Task: Find a house in Fremont, United States, for 3 guests from 12 Aug to 15 Aug, with a price range of ₹12,000 to ₹16,000, 2 bedrooms, 3 beds, 1 bathroom, and self check-in option.
Action: Mouse moved to (363, 154)
Screenshot: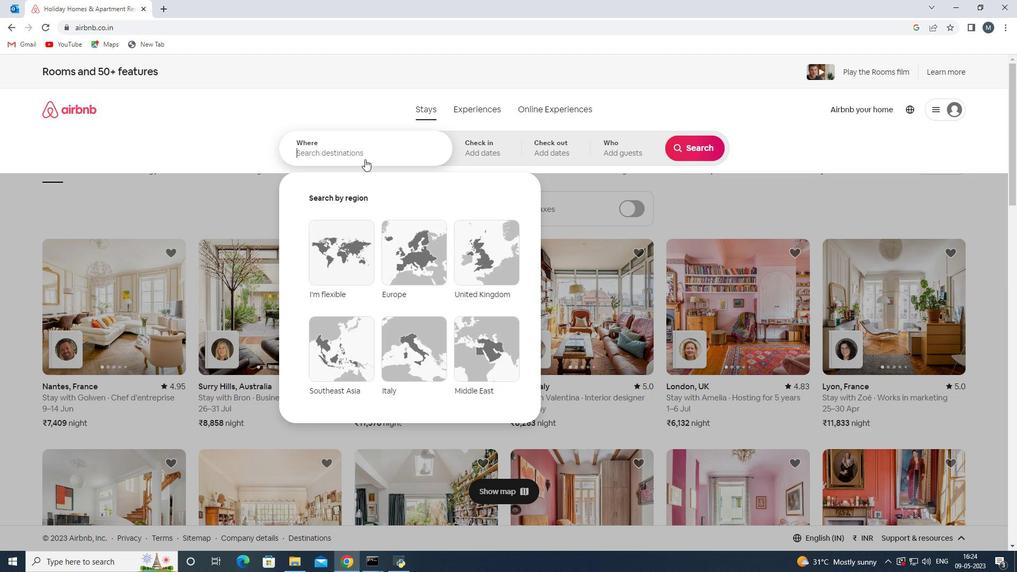 
Action: Mouse pressed left at (363, 154)
Screenshot: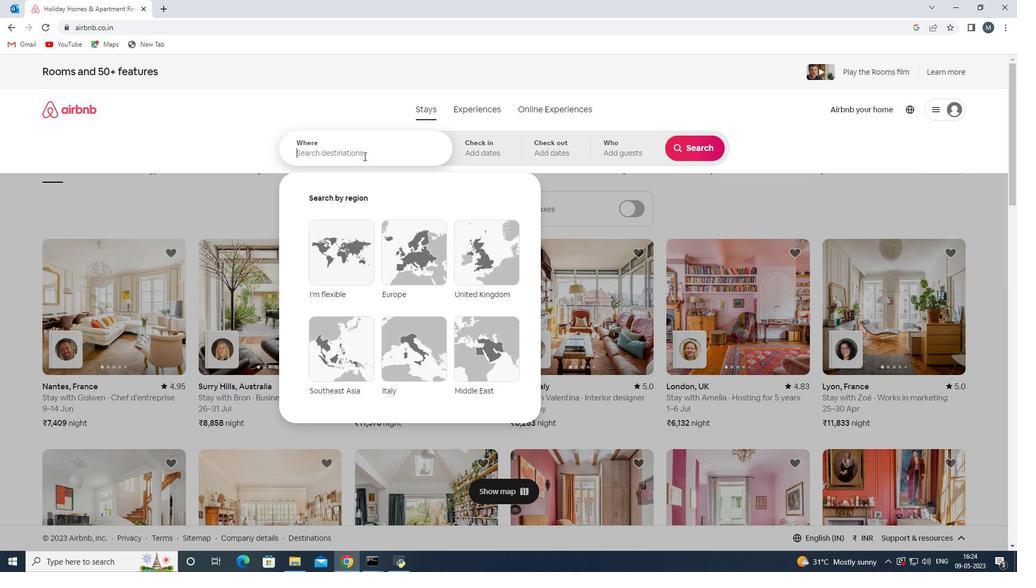 
Action: Key pressed <Key.shift><Key.shift><Key.shift>Fremnt,<Key.space><Key.shift>United<Key.space><Key.shift><Key.shift><Key.shift><Key.shift><Key.shift><Key.shift><Key.shift>States<Key.enter>
Screenshot: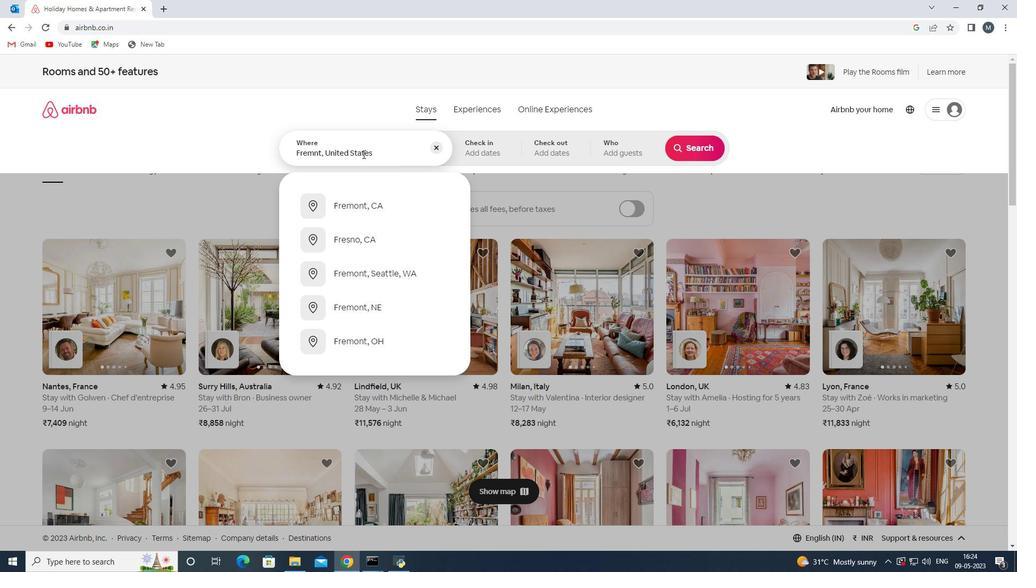 
Action: Mouse moved to (687, 231)
Screenshot: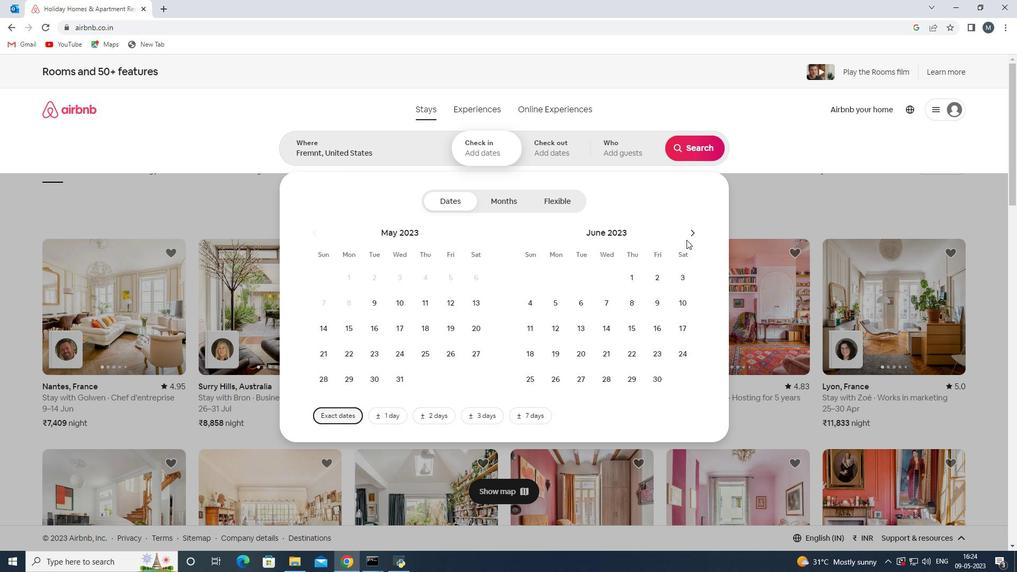 
Action: Mouse pressed left at (687, 231)
Screenshot: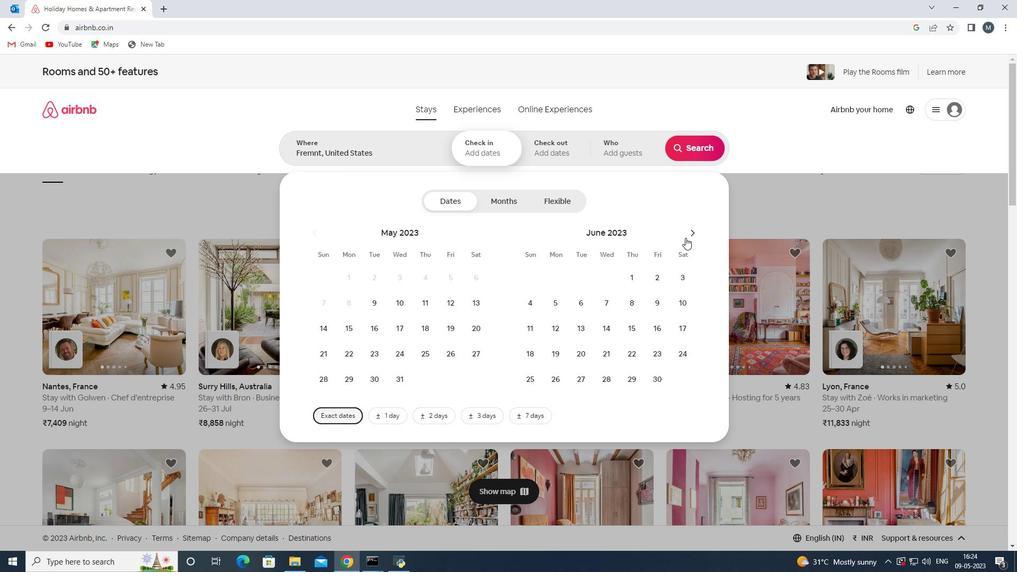 
Action: Mouse moved to (695, 233)
Screenshot: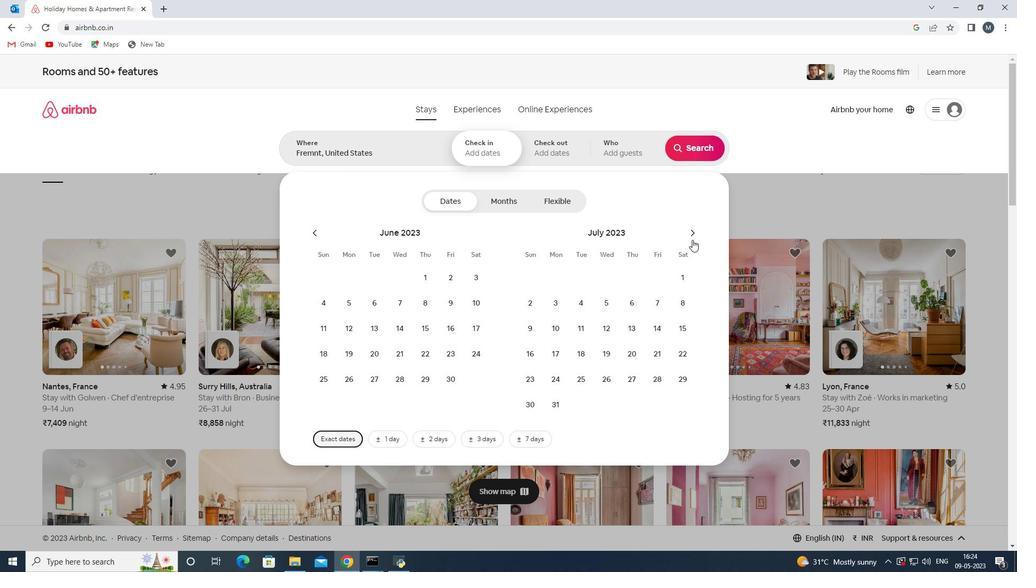 
Action: Mouse pressed left at (695, 233)
Screenshot: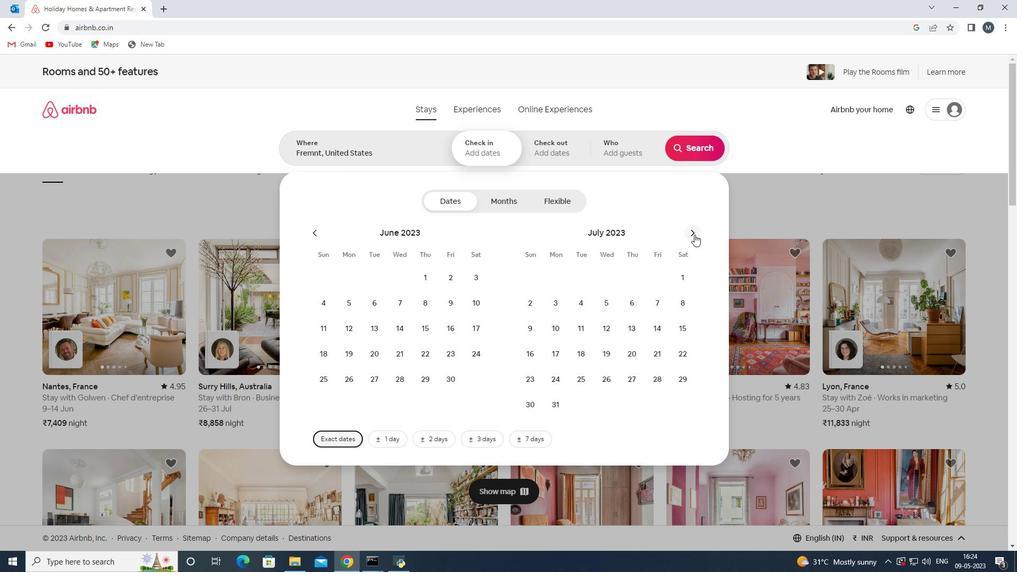 
Action: Mouse moved to (678, 302)
Screenshot: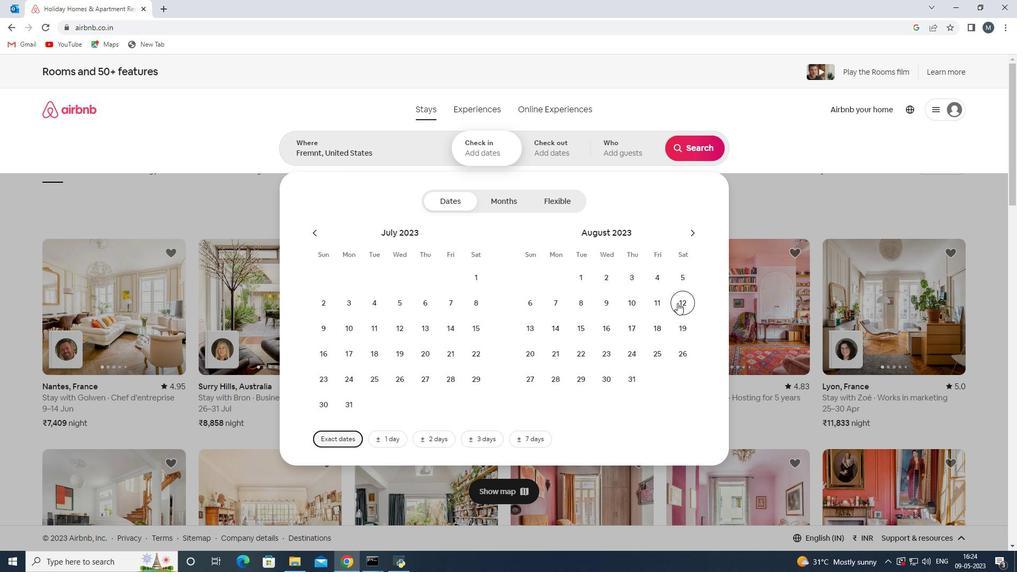
Action: Mouse pressed left at (678, 302)
Screenshot: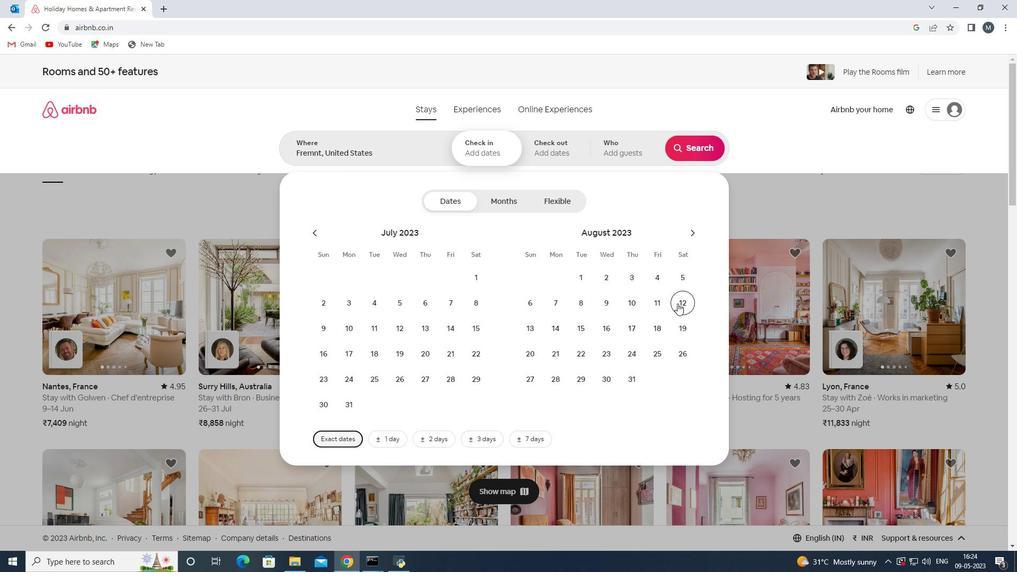 
Action: Mouse moved to (587, 329)
Screenshot: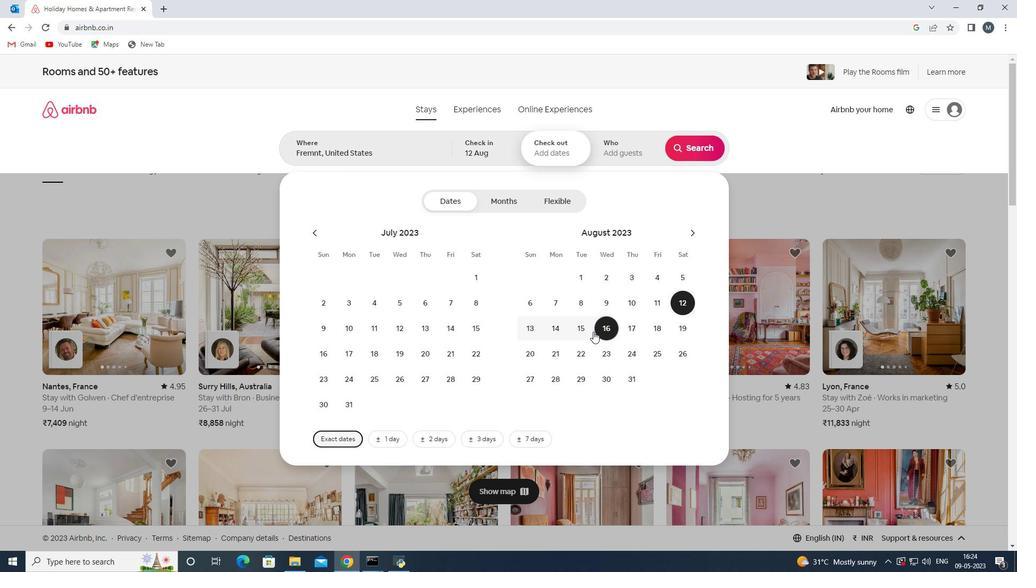 
Action: Mouse pressed left at (587, 329)
Screenshot: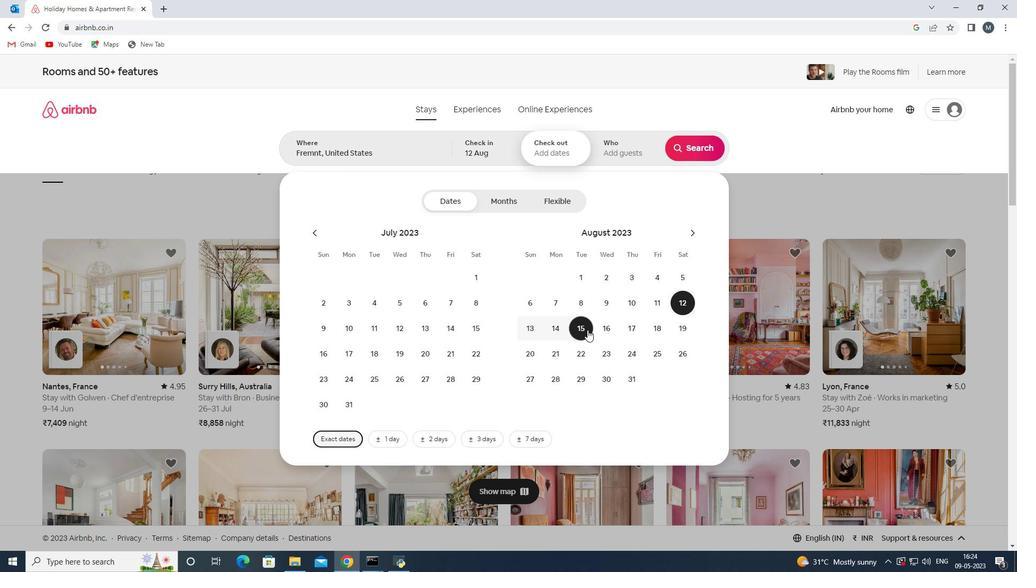 
Action: Mouse moved to (639, 159)
Screenshot: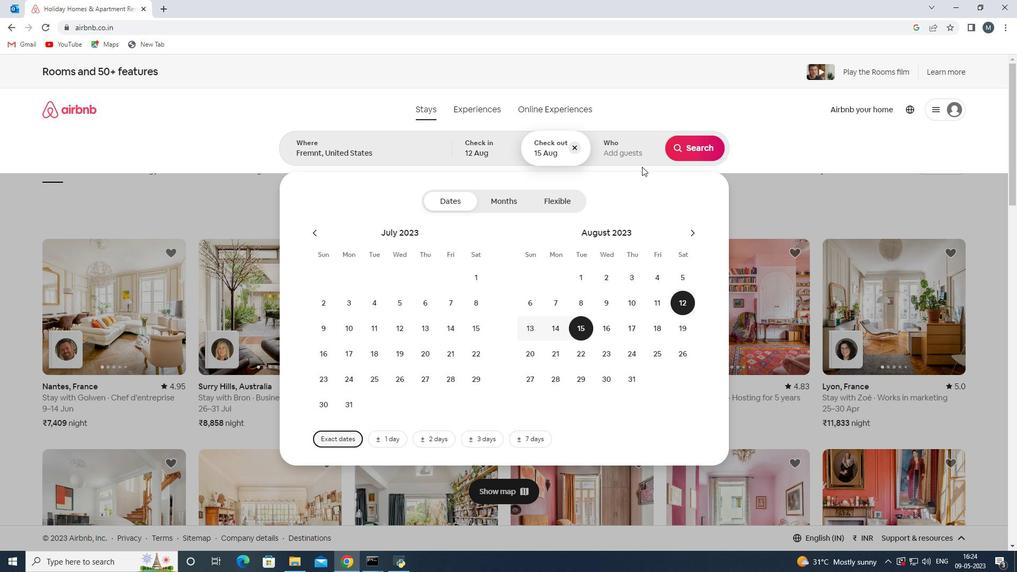 
Action: Mouse pressed left at (639, 159)
Screenshot: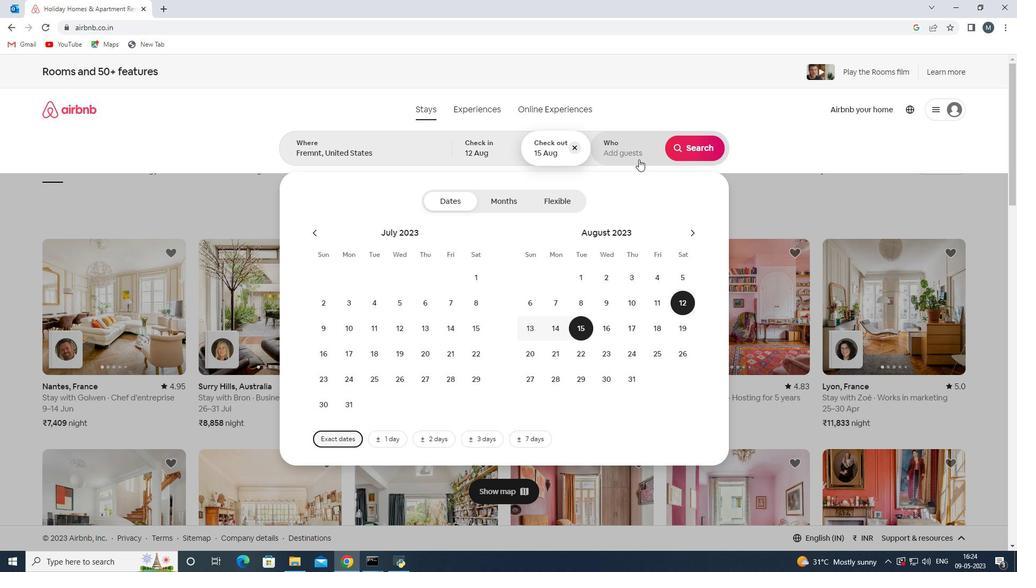 
Action: Mouse moved to (695, 206)
Screenshot: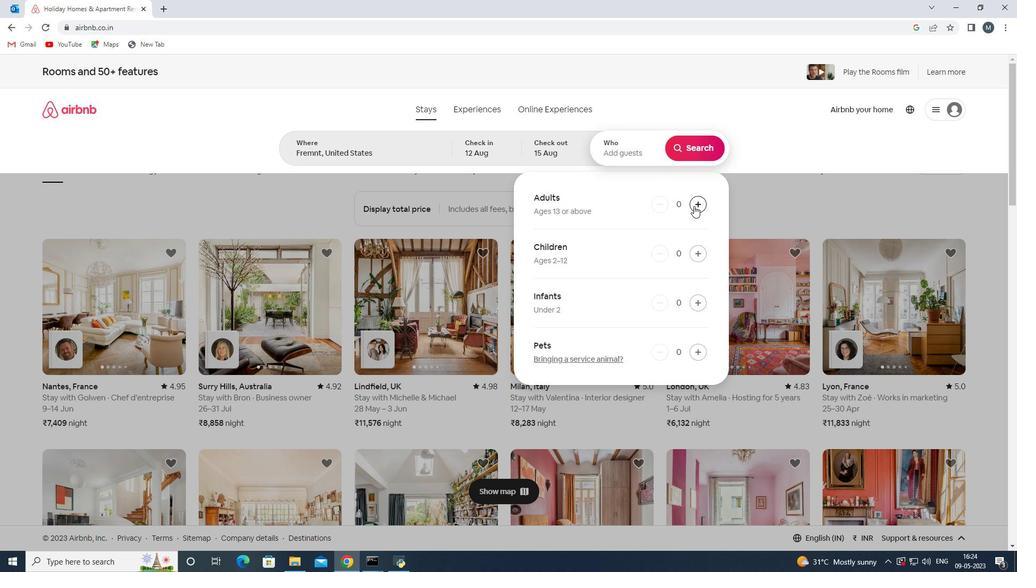 
Action: Mouse pressed left at (695, 206)
Screenshot: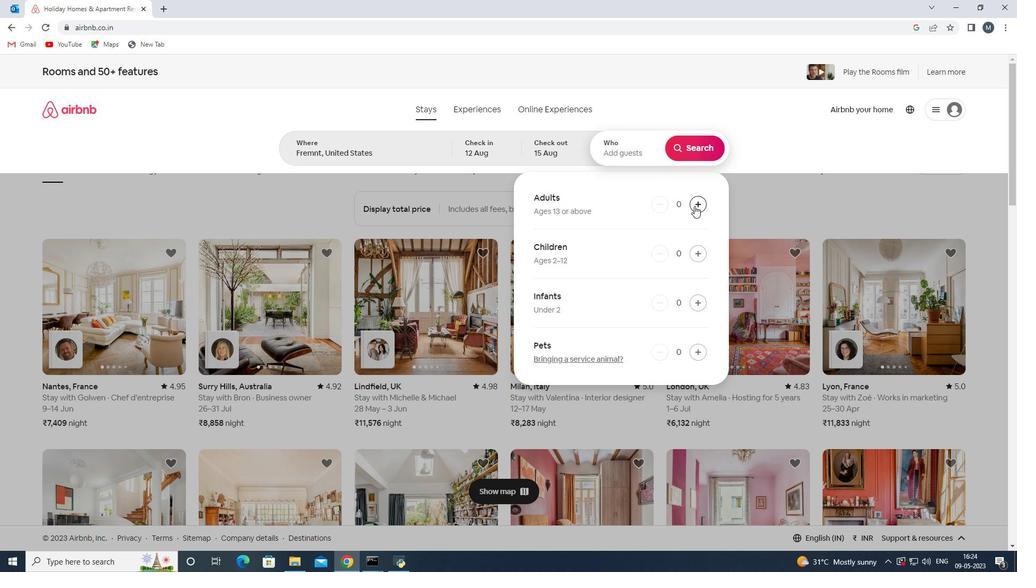 
Action: Mouse pressed left at (695, 206)
Screenshot: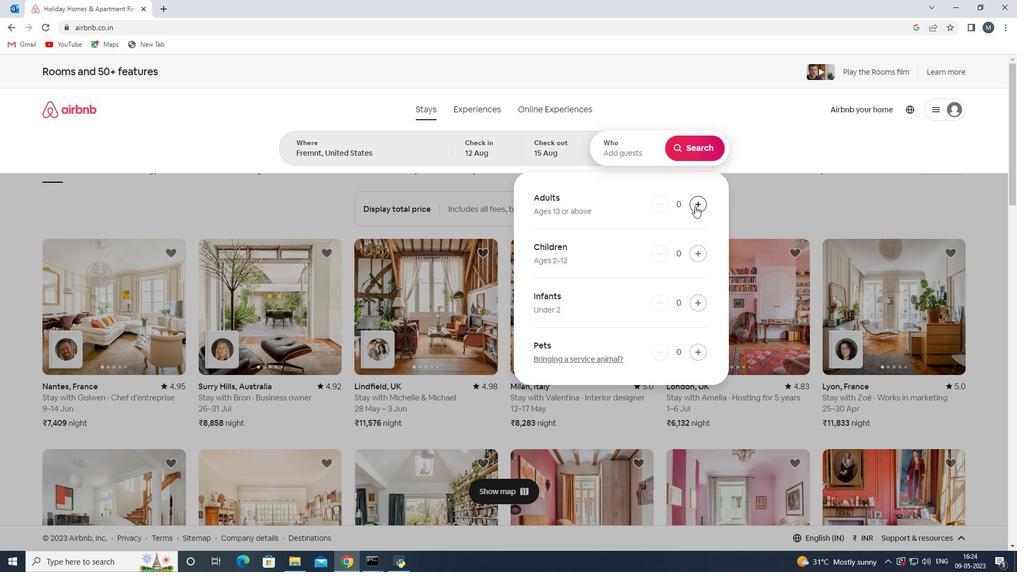 
Action: Mouse moved to (695, 206)
Screenshot: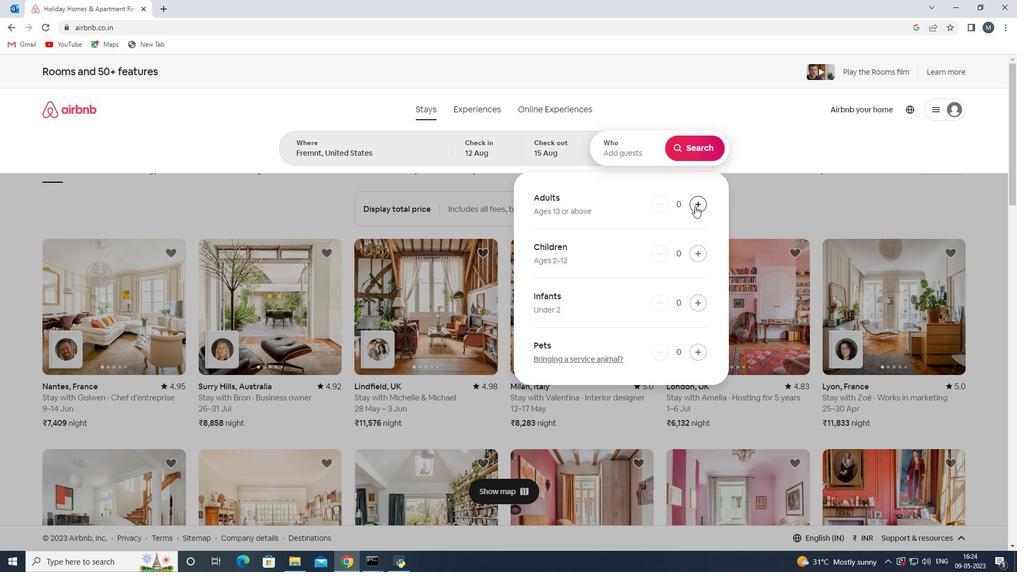 
Action: Mouse pressed left at (695, 206)
Screenshot: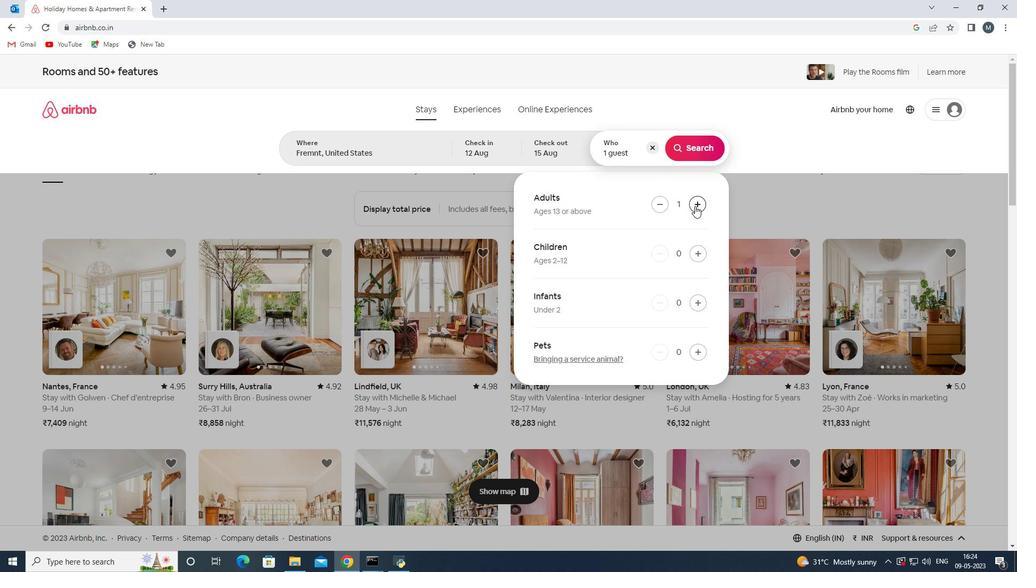 
Action: Mouse pressed left at (695, 206)
Screenshot: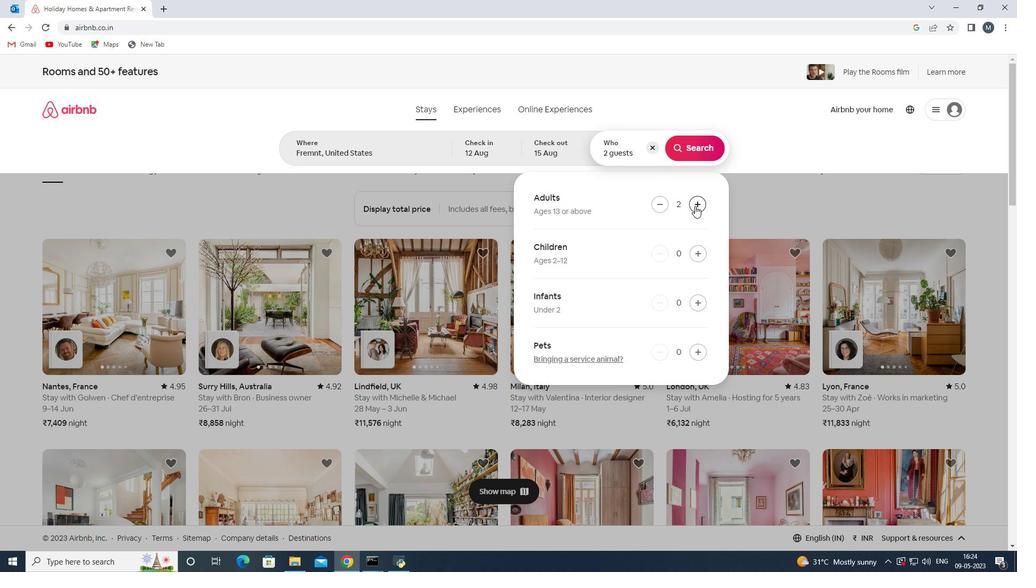 
Action: Mouse moved to (659, 204)
Screenshot: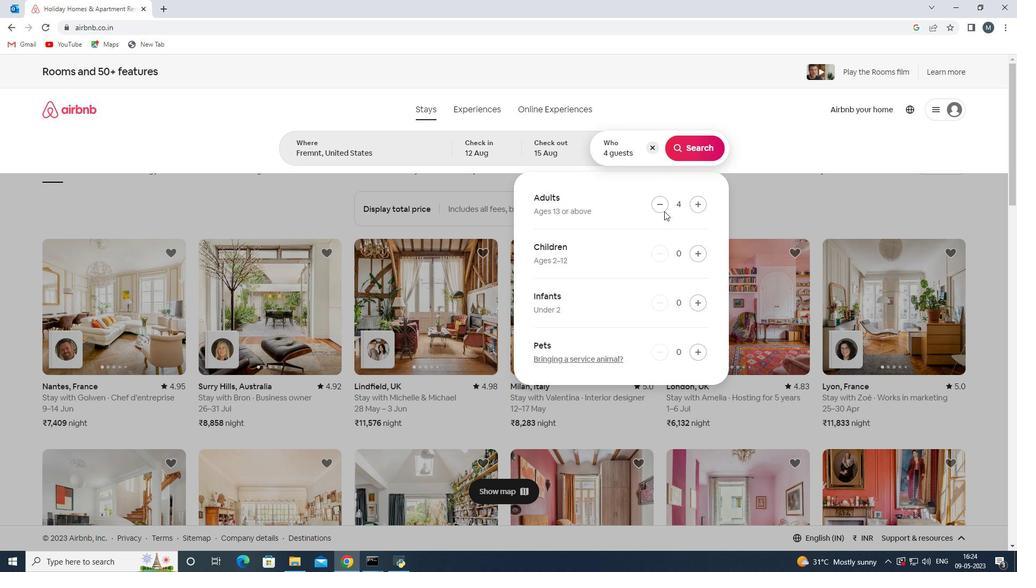 
Action: Mouse pressed left at (659, 204)
Screenshot: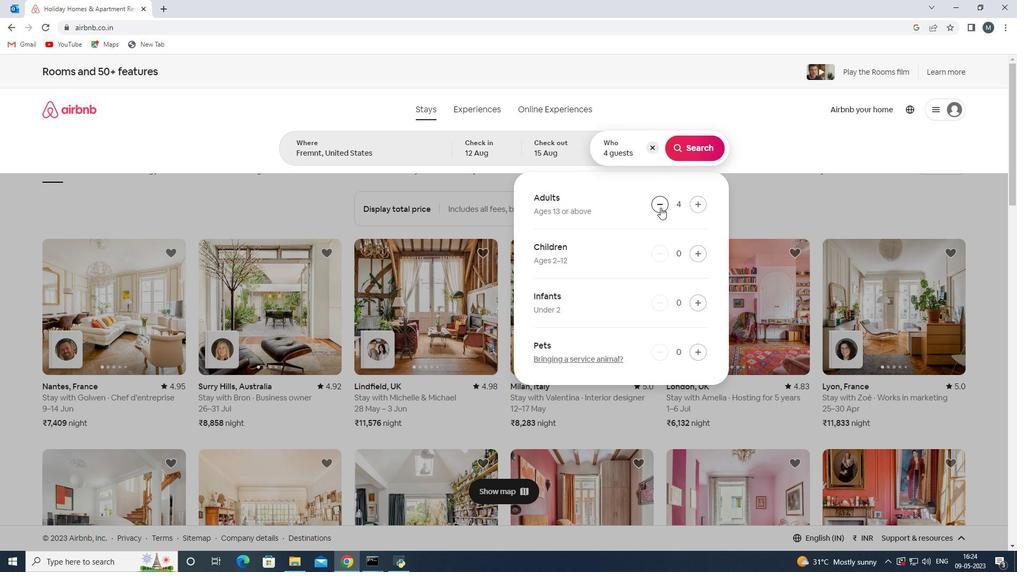 
Action: Mouse moved to (687, 150)
Screenshot: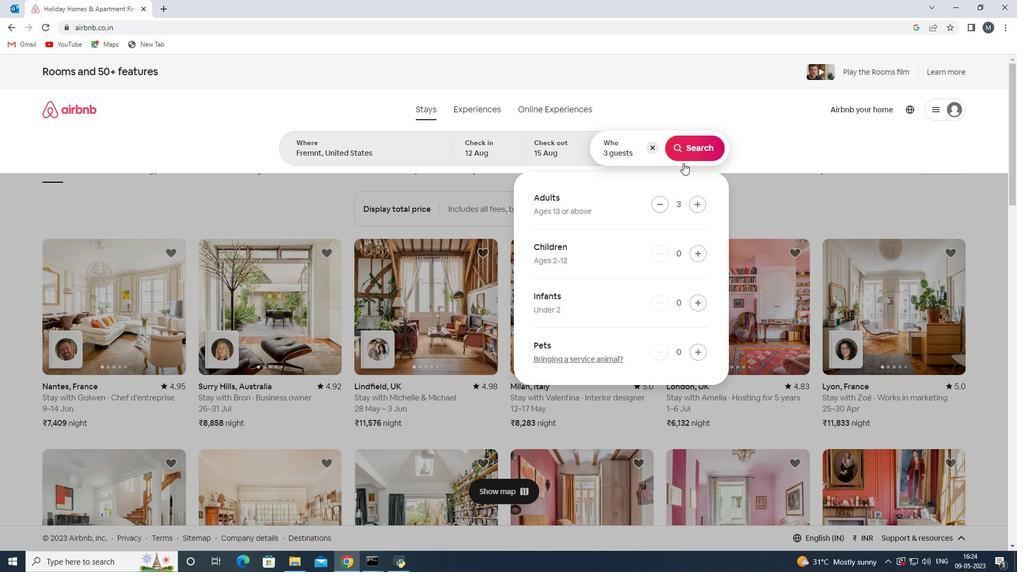 
Action: Mouse pressed left at (687, 150)
Screenshot: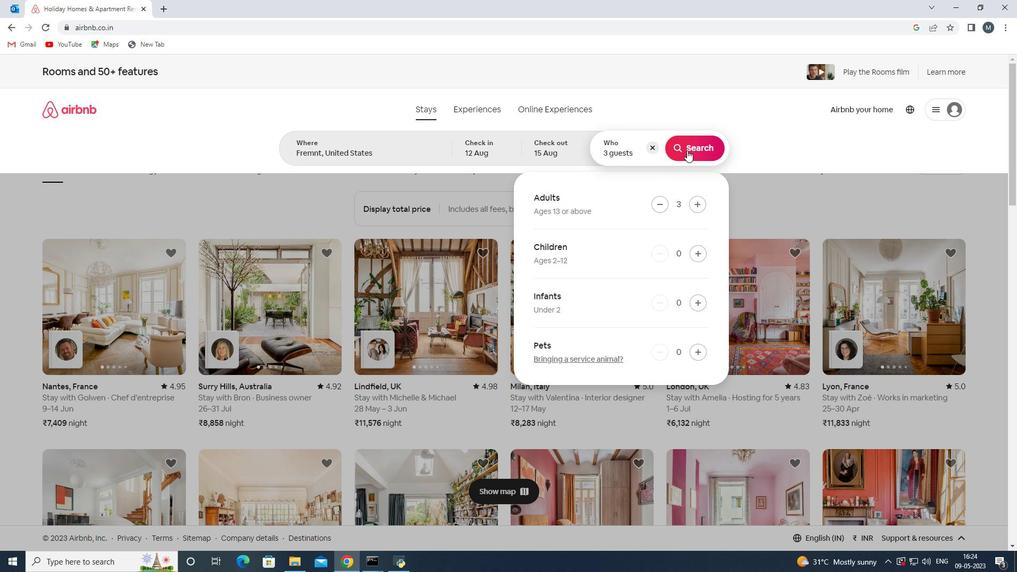 
Action: Mouse moved to (969, 116)
Screenshot: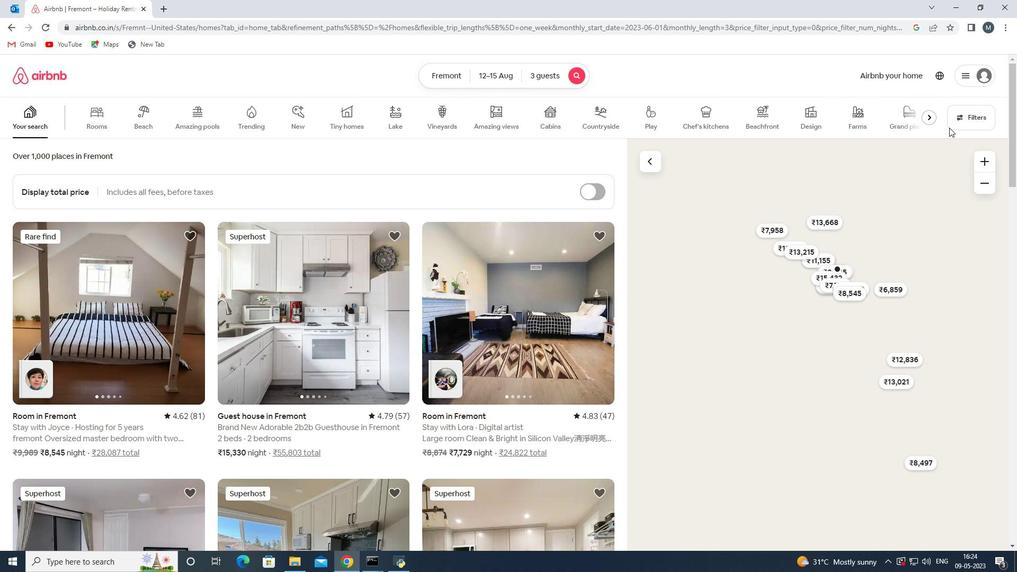 
Action: Mouse pressed left at (969, 116)
Screenshot: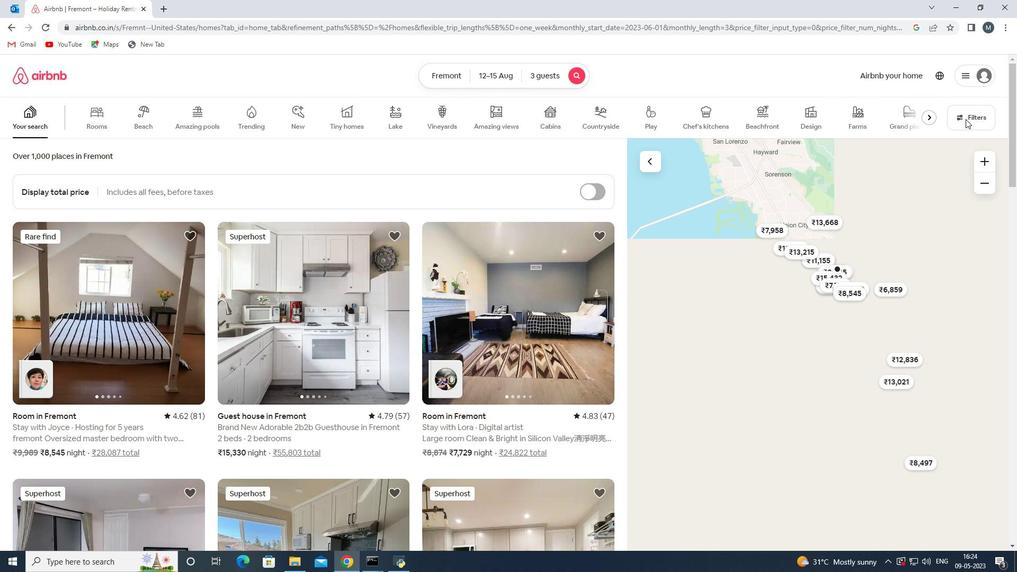 
Action: Mouse moved to (402, 375)
Screenshot: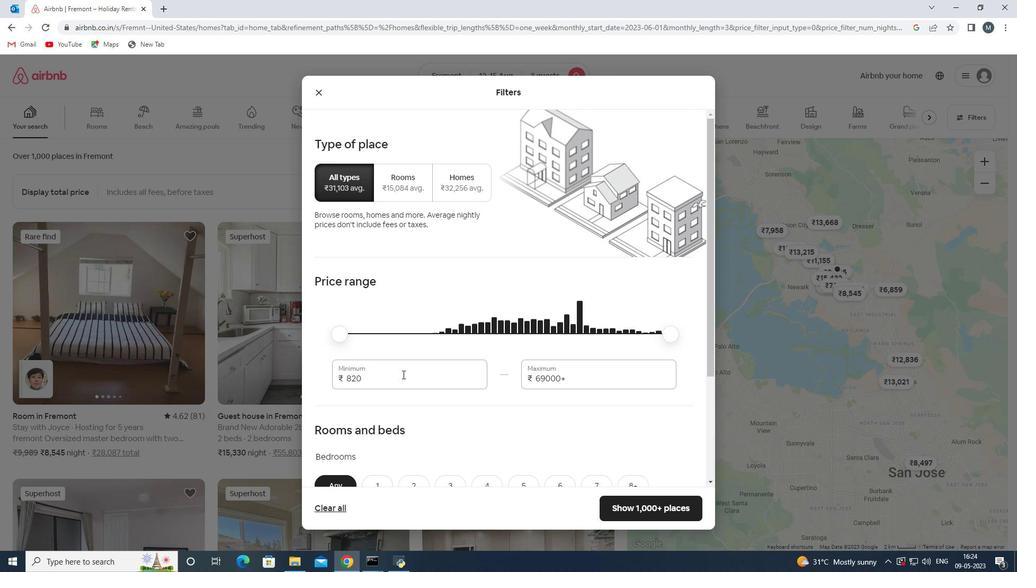 
Action: Mouse pressed left at (402, 375)
Screenshot: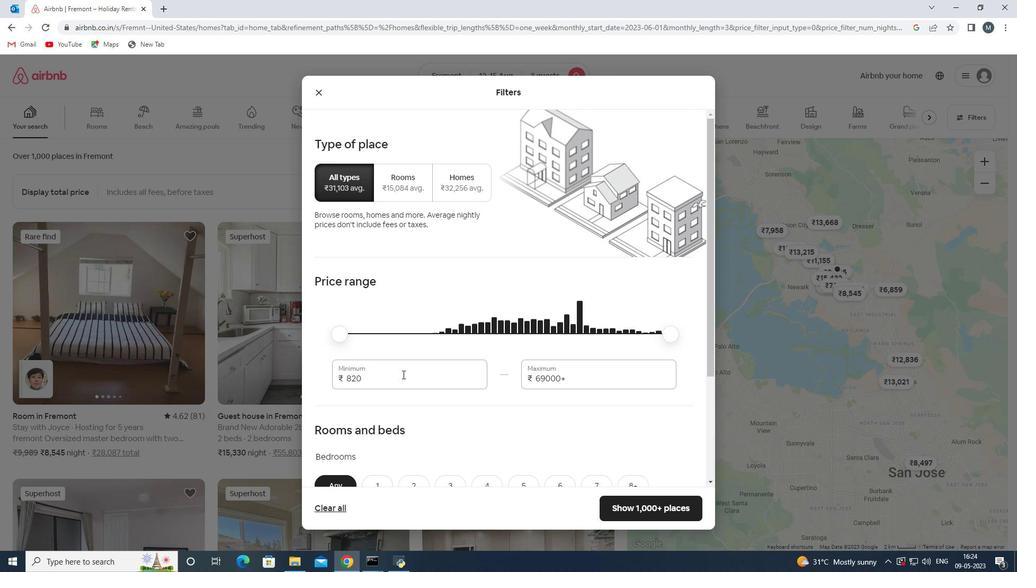 
Action: Mouse moved to (331, 376)
Screenshot: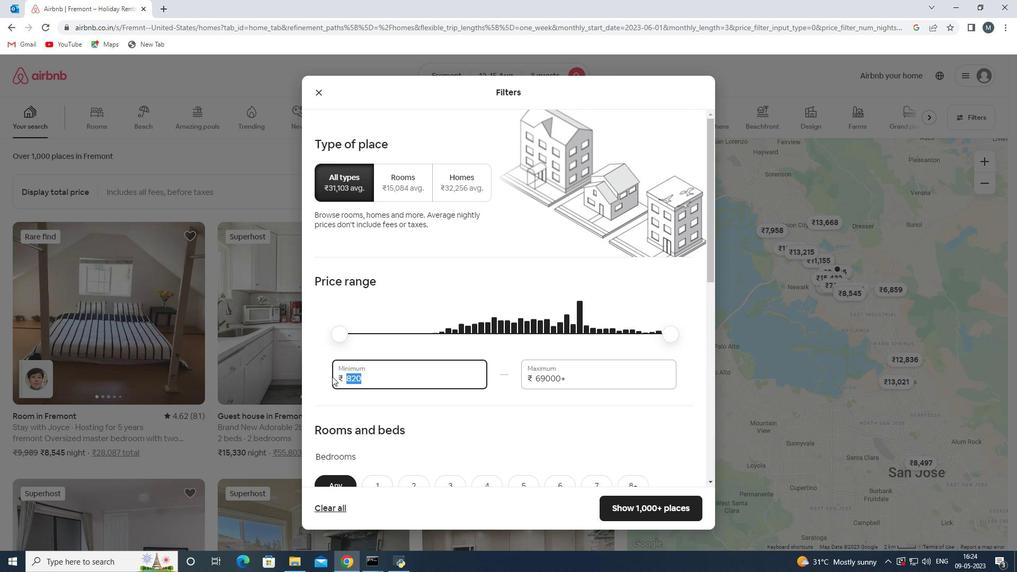 
Action: Key pressed 1200
Screenshot: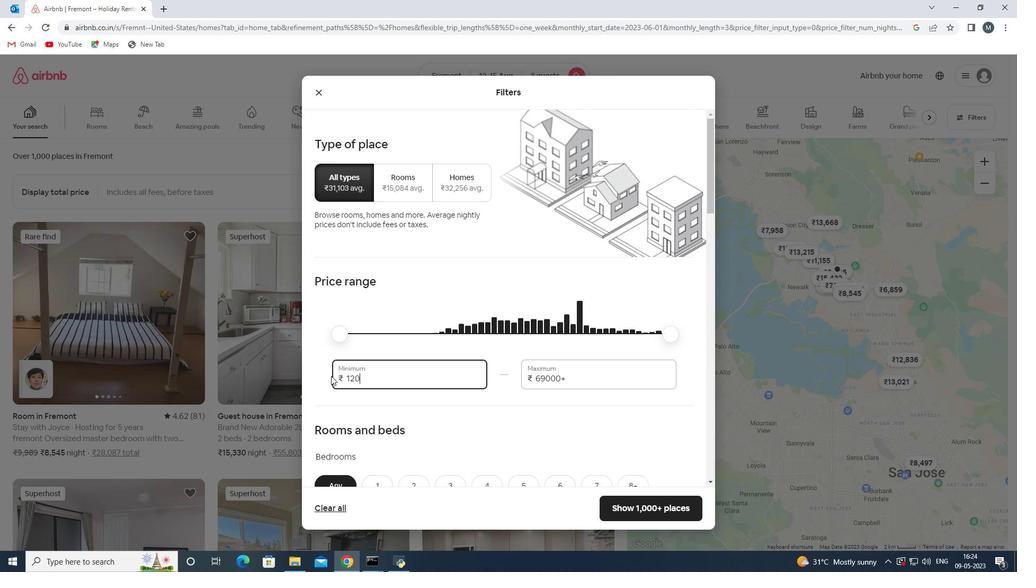 
Action: Mouse moved to (329, 376)
Screenshot: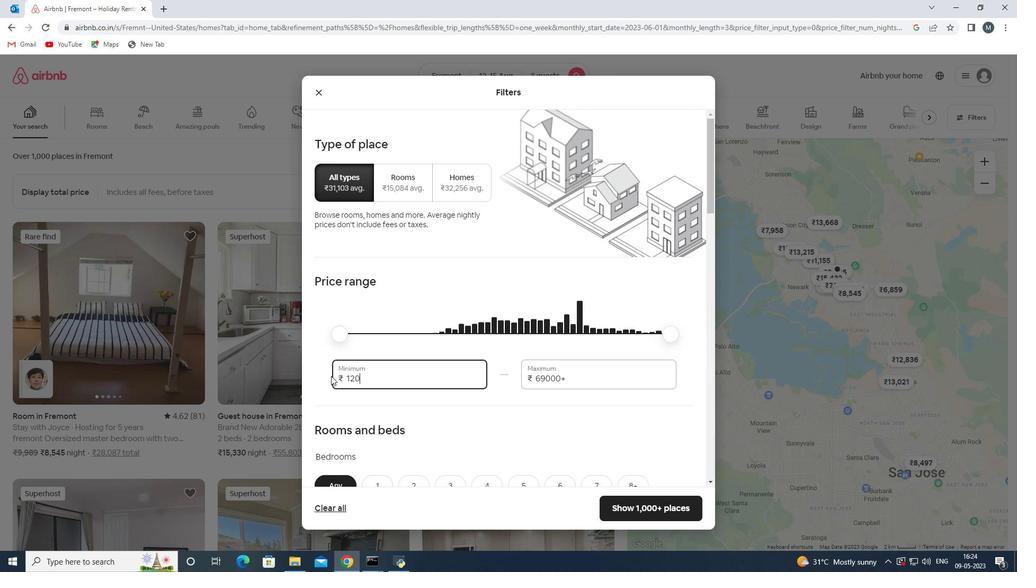 
Action: Key pressed 0
Screenshot: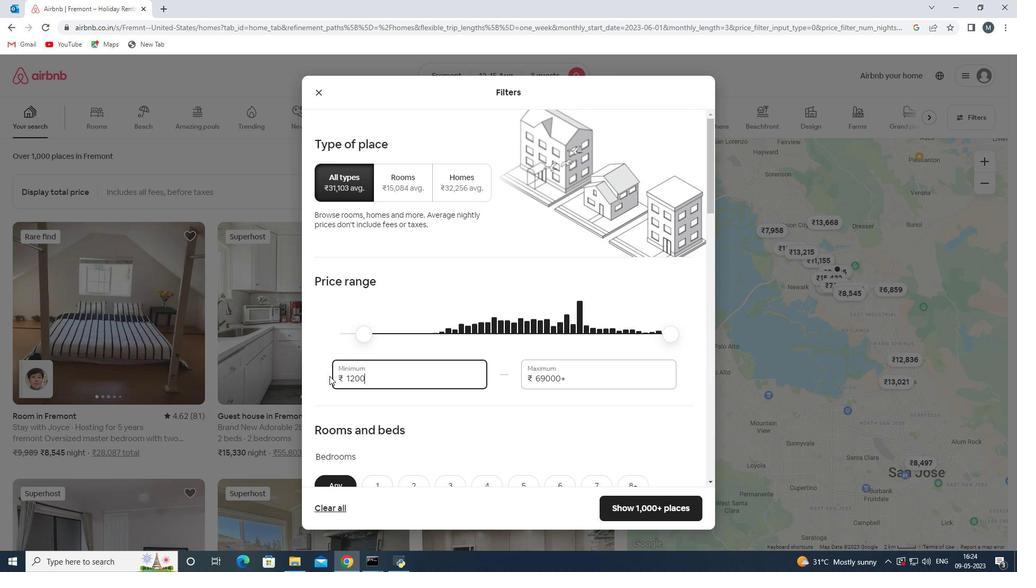 
Action: Mouse moved to (578, 375)
Screenshot: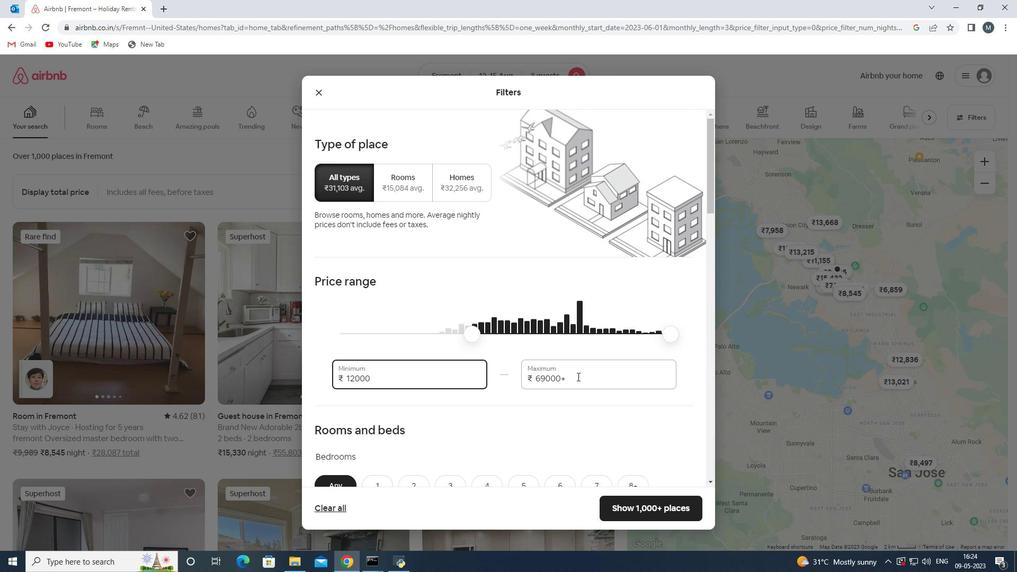 
Action: Mouse pressed left at (578, 375)
Screenshot: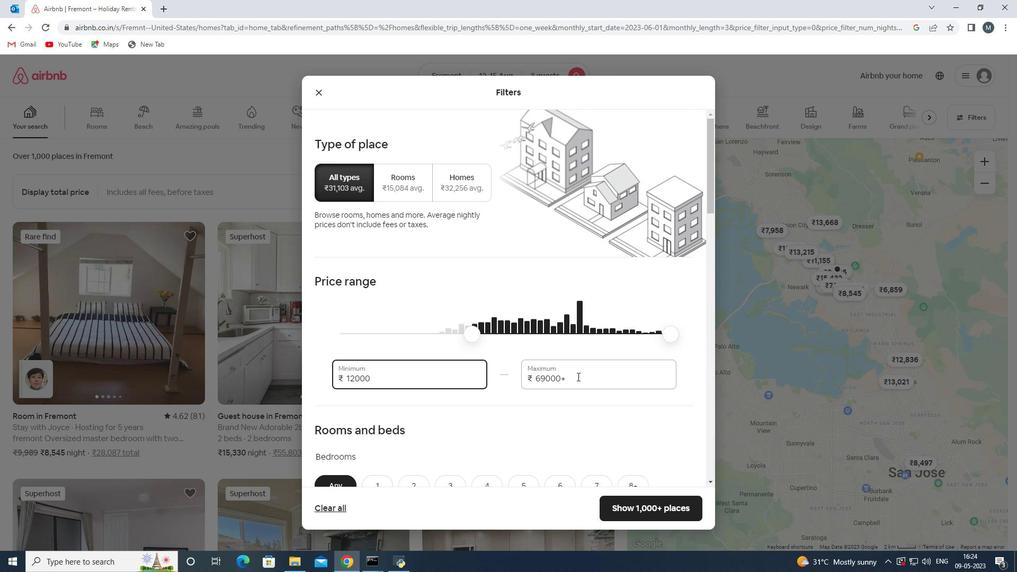 
Action: Mouse moved to (535, 379)
Screenshot: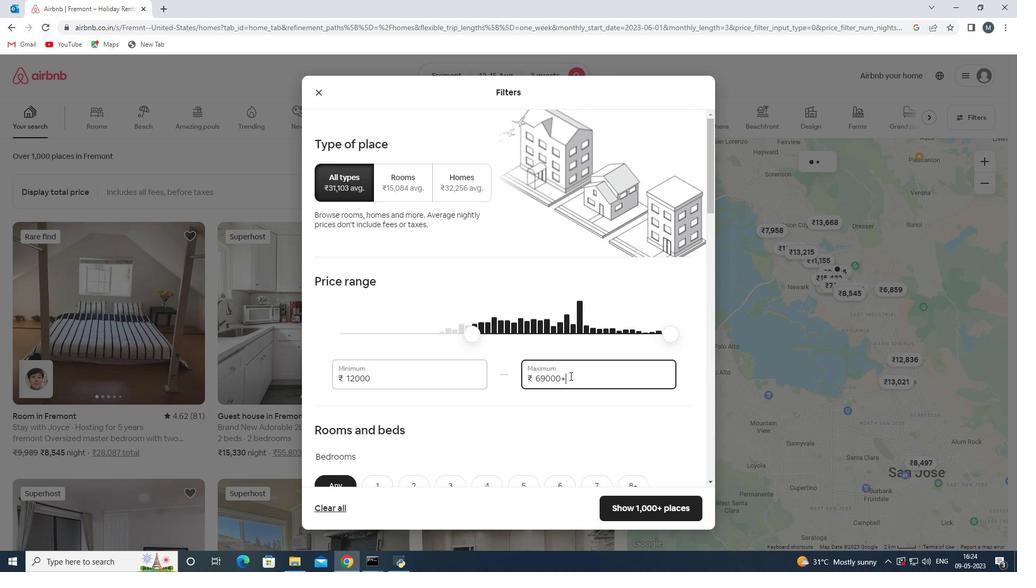 
Action: Key pressed 16
Screenshot: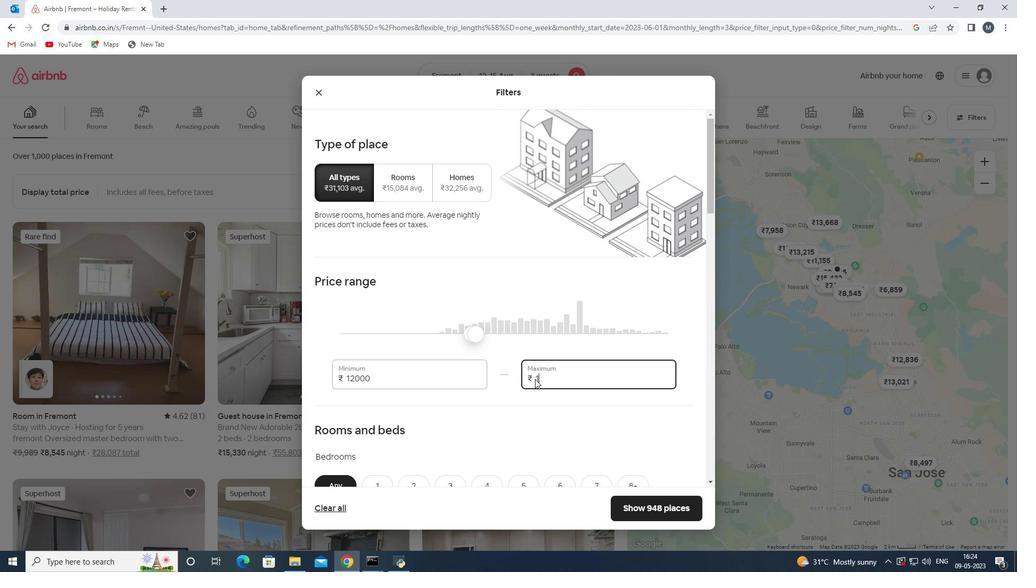 
Action: Mouse moved to (534, 379)
Screenshot: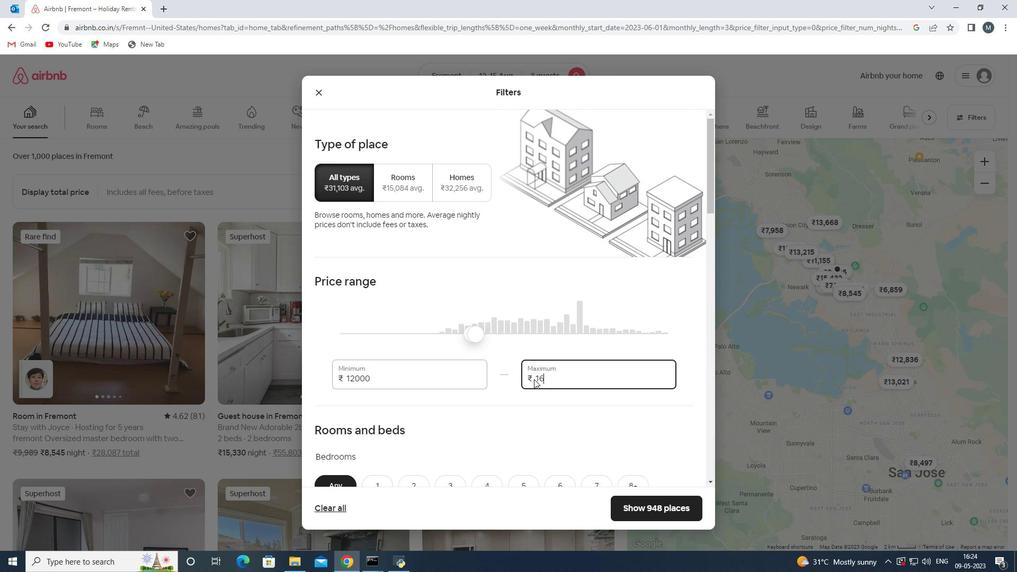 
Action: Key pressed 0
Screenshot: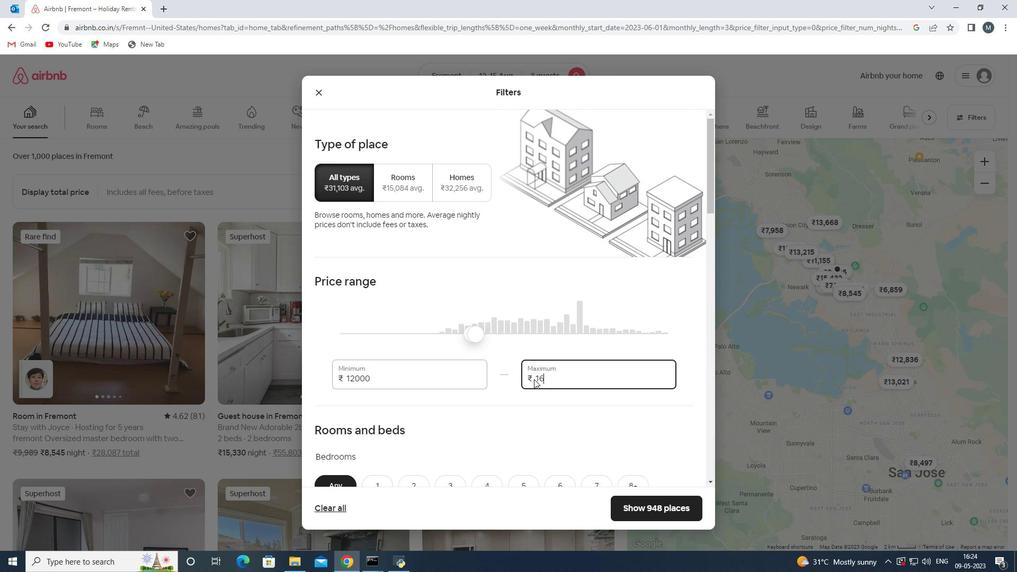 
Action: Mouse moved to (534, 379)
Screenshot: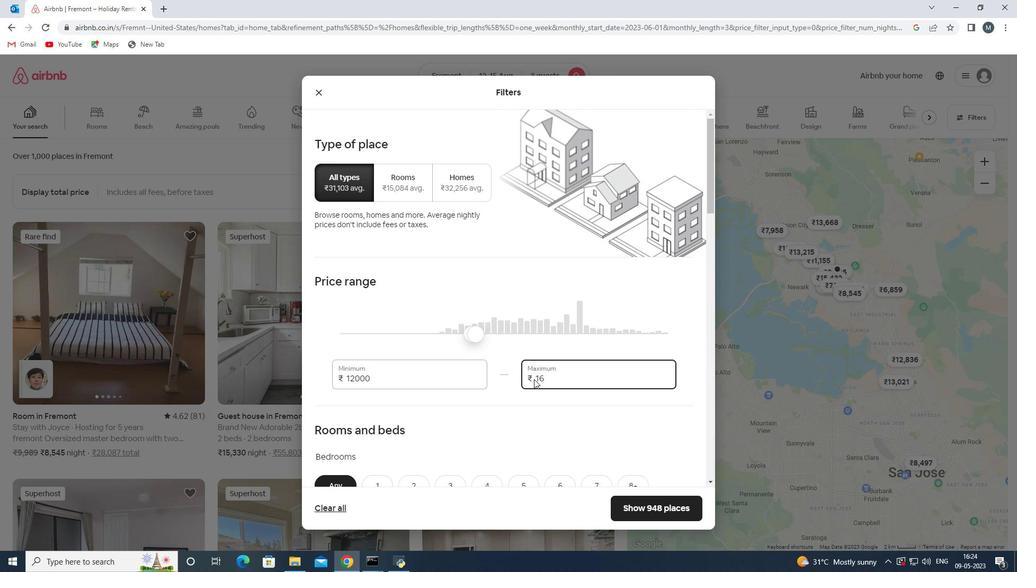 
Action: Key pressed 0
Screenshot: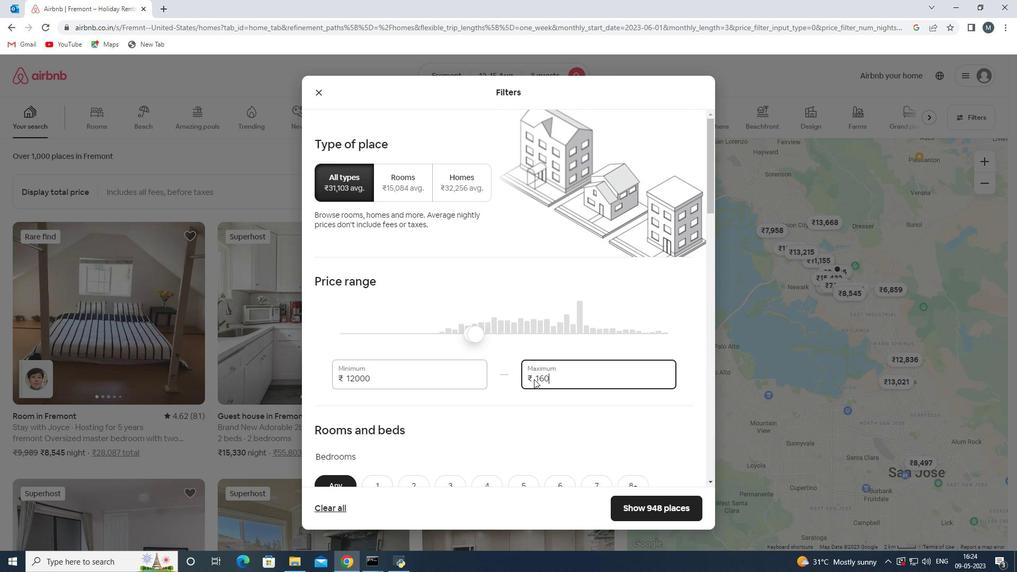 
Action: Mouse moved to (534, 378)
Screenshot: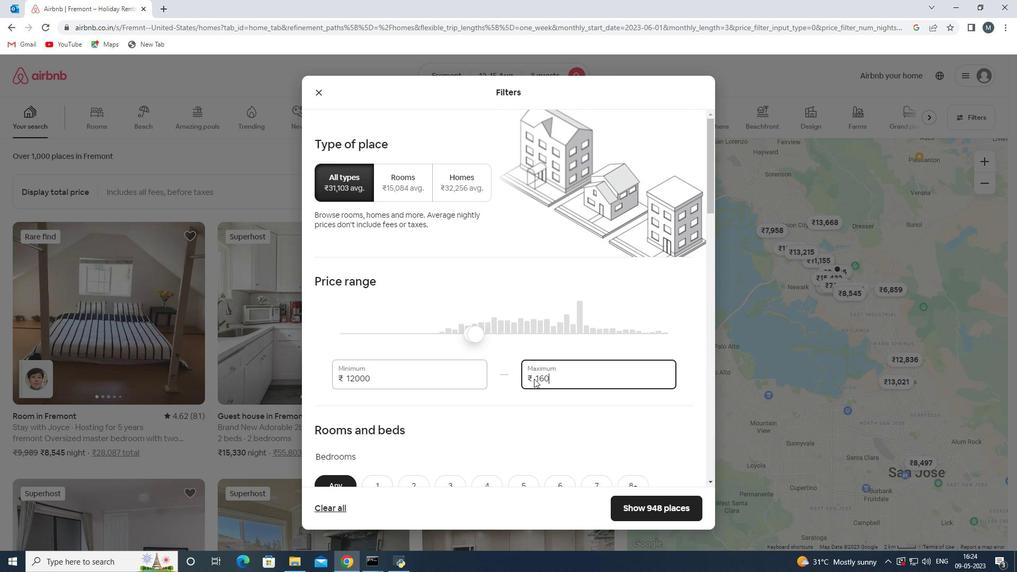 
Action: Key pressed 0
Screenshot: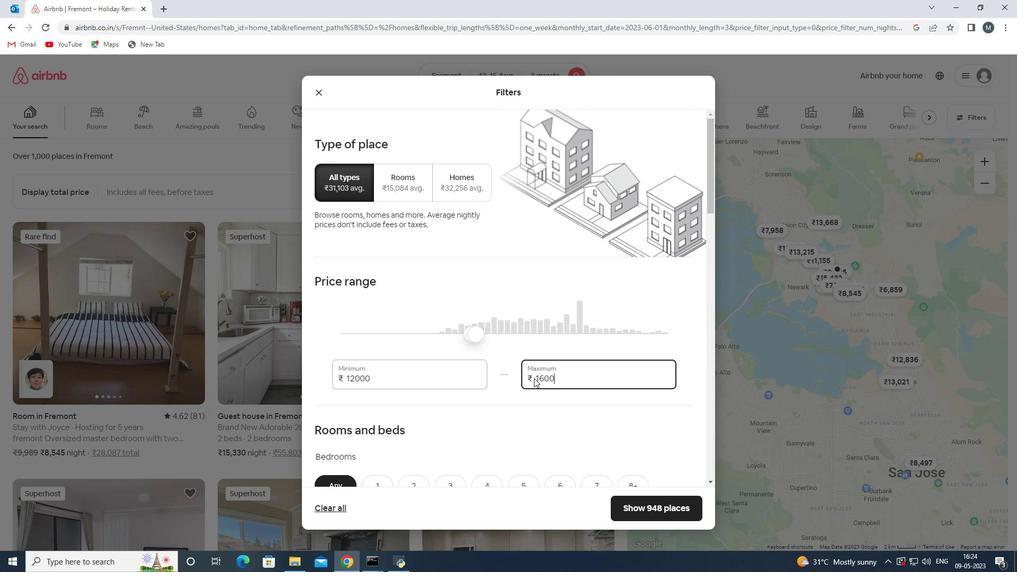 
Action: Mouse moved to (509, 367)
Screenshot: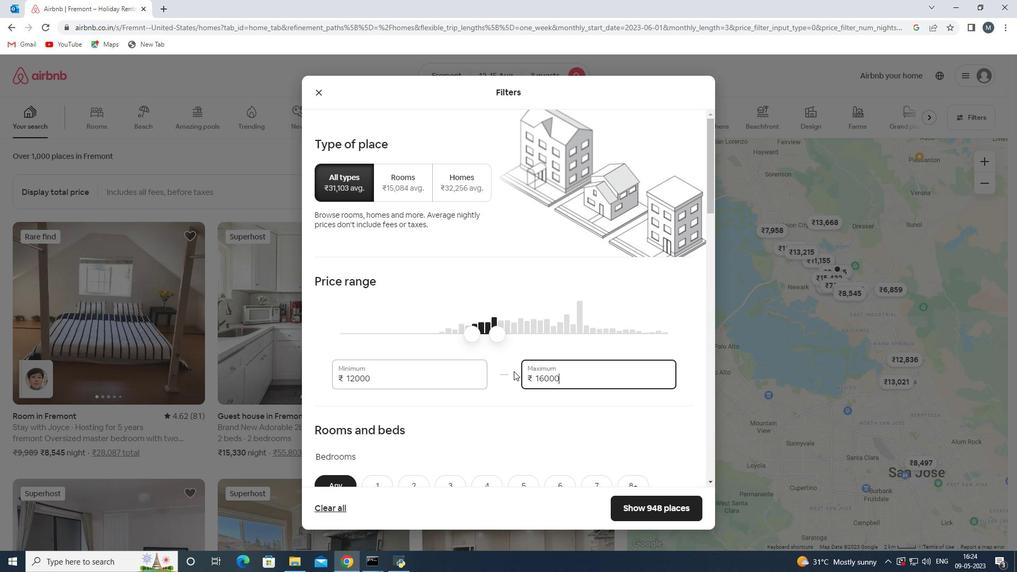 
Action: Mouse scrolled (509, 367) with delta (0, 0)
Screenshot: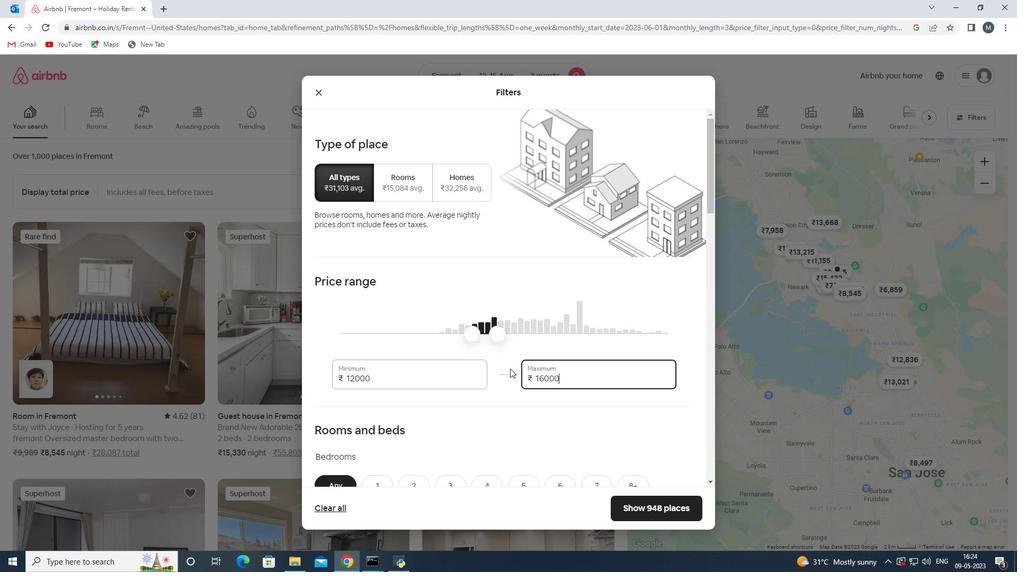 
Action: Mouse moved to (497, 344)
Screenshot: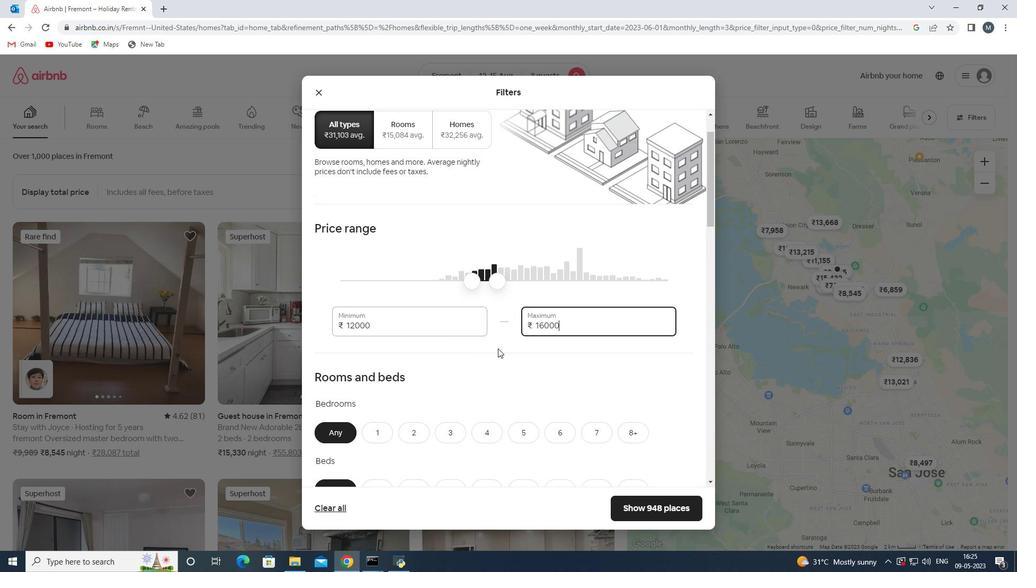 
Action: Mouse scrolled (497, 344) with delta (0, 0)
Screenshot: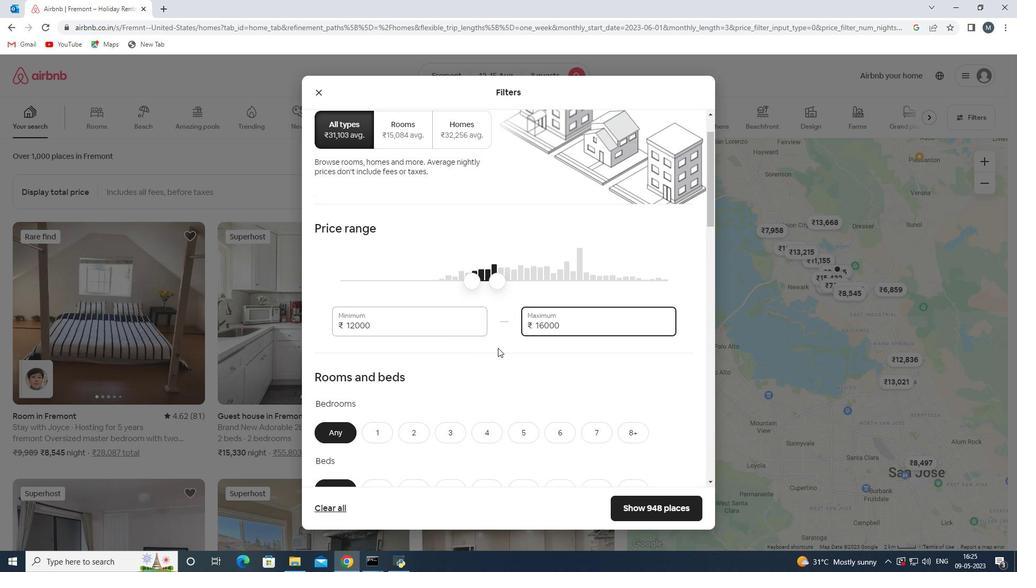 
Action: Mouse moved to (480, 350)
Screenshot: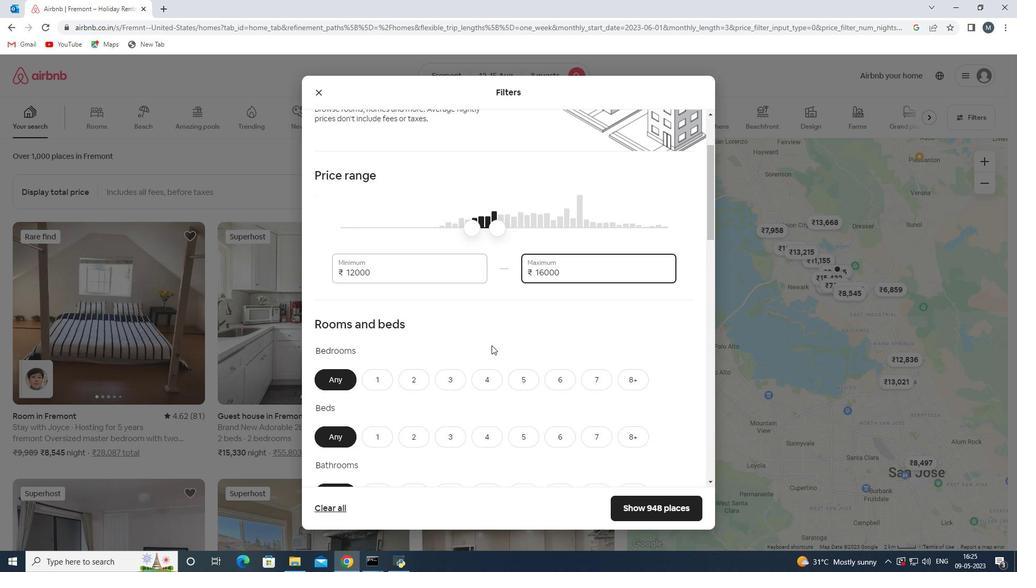 
Action: Mouse scrolled (480, 350) with delta (0, 0)
Screenshot: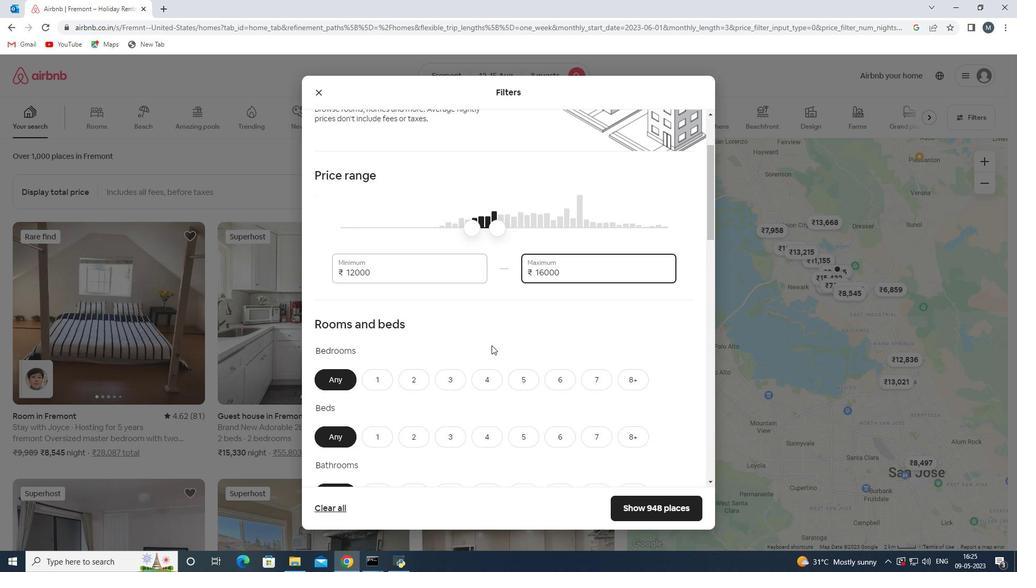 
Action: Mouse moved to (416, 330)
Screenshot: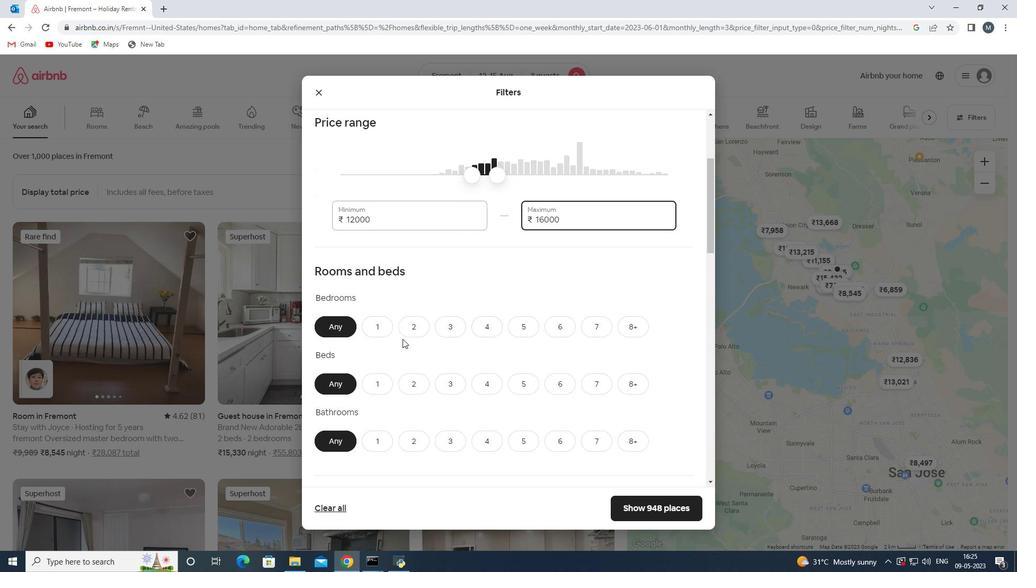 
Action: Mouse pressed left at (416, 330)
Screenshot: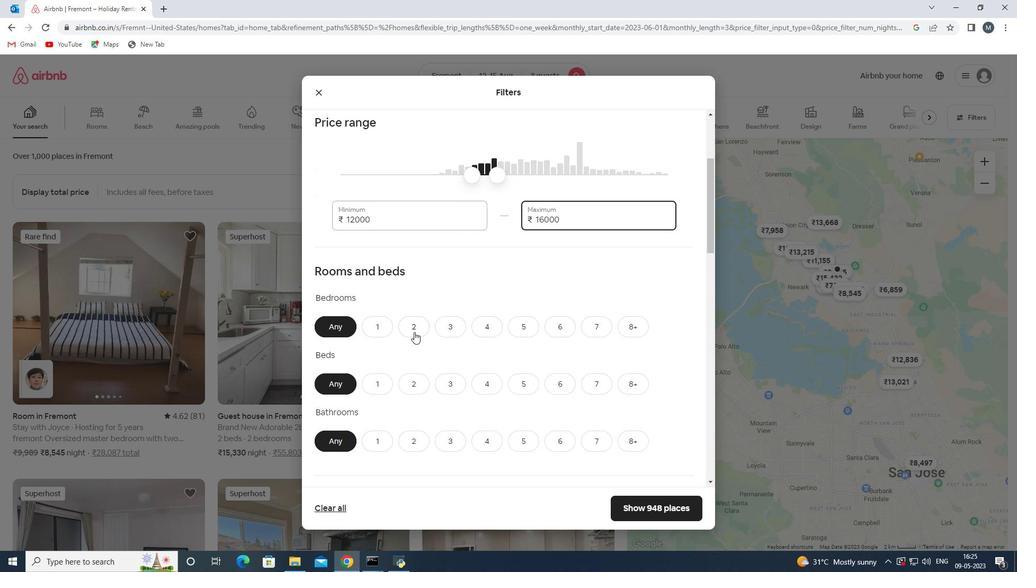 
Action: Mouse moved to (446, 382)
Screenshot: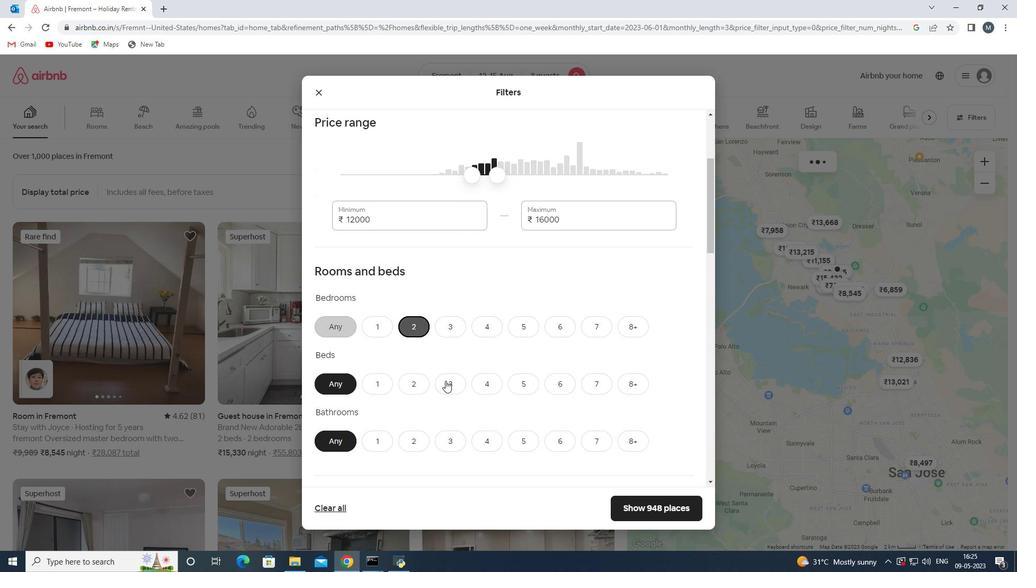 
Action: Mouse pressed left at (446, 382)
Screenshot: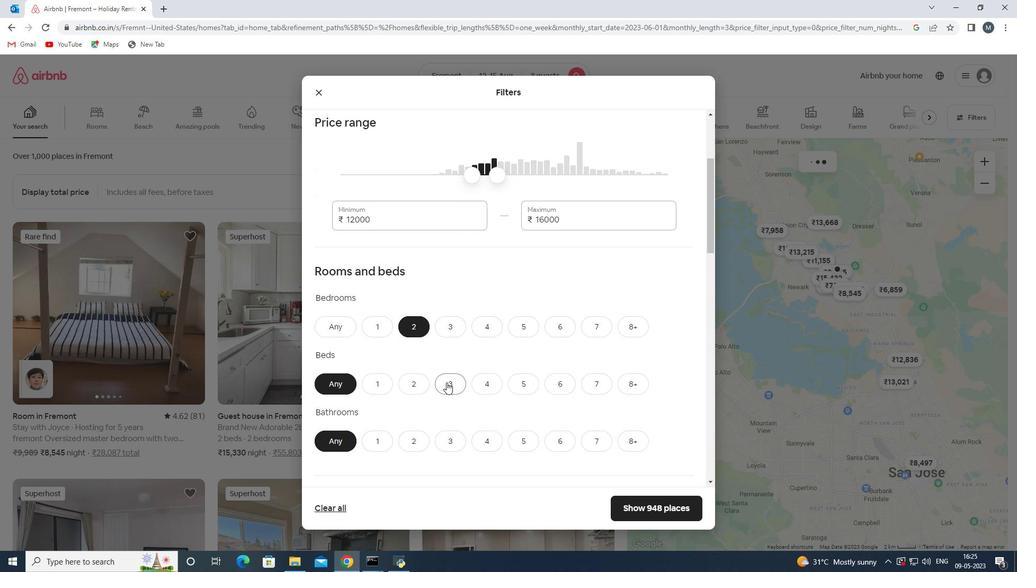 
Action: Mouse moved to (366, 439)
Screenshot: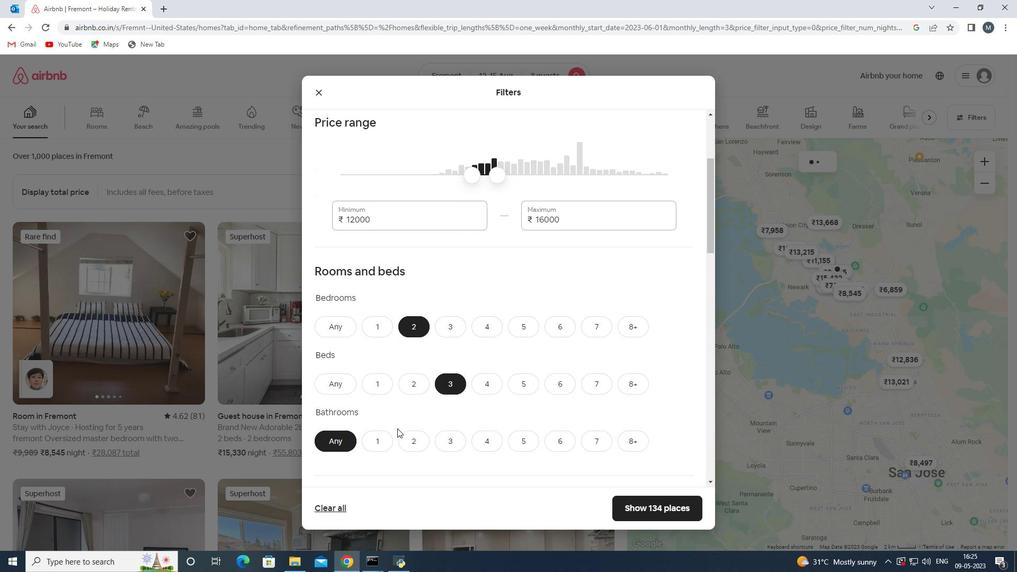 
Action: Mouse pressed left at (366, 439)
Screenshot: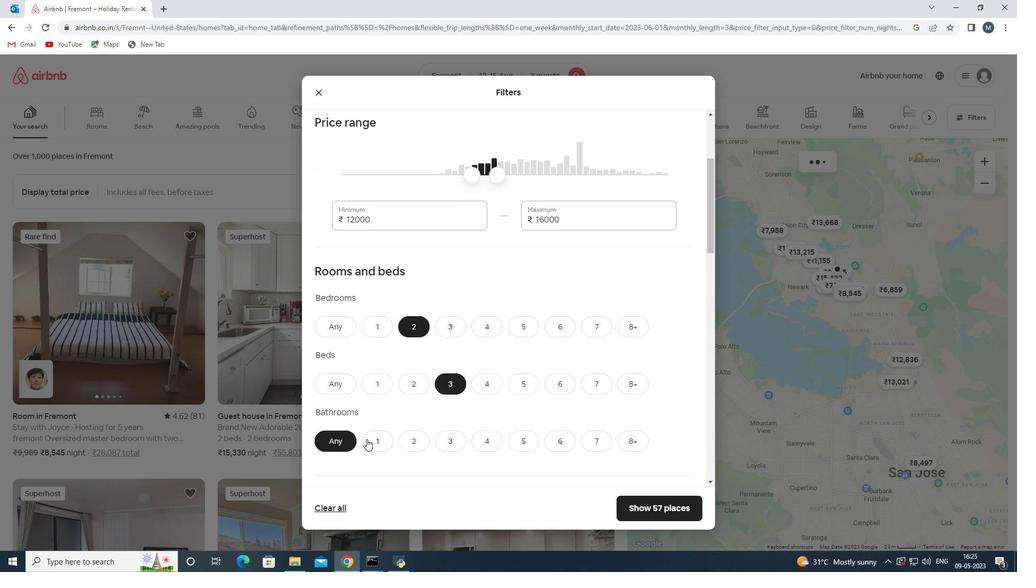 
Action: Mouse moved to (390, 408)
Screenshot: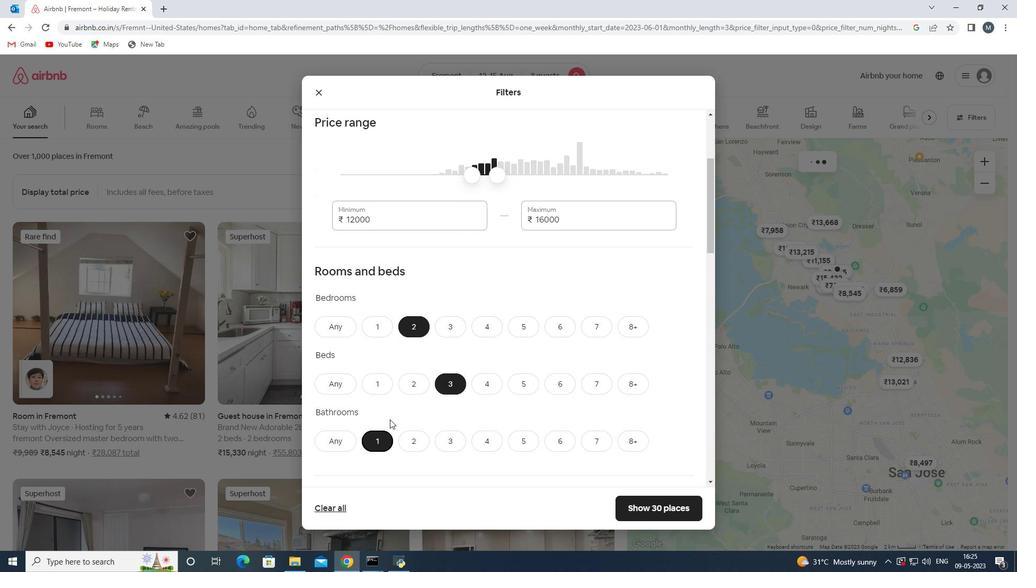 
Action: Mouse scrolled (390, 408) with delta (0, 0)
Screenshot: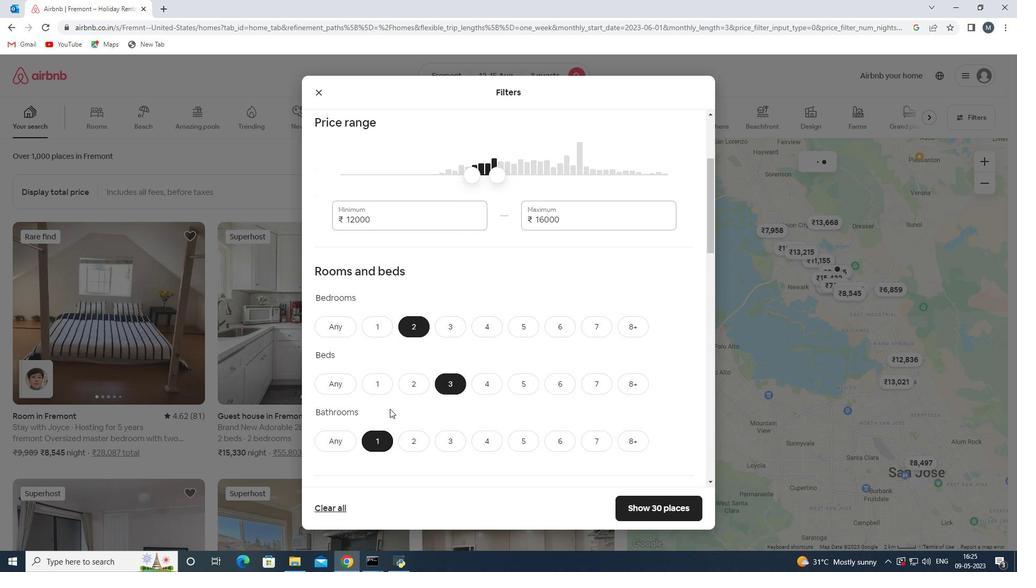 
Action: Mouse moved to (464, 354)
Screenshot: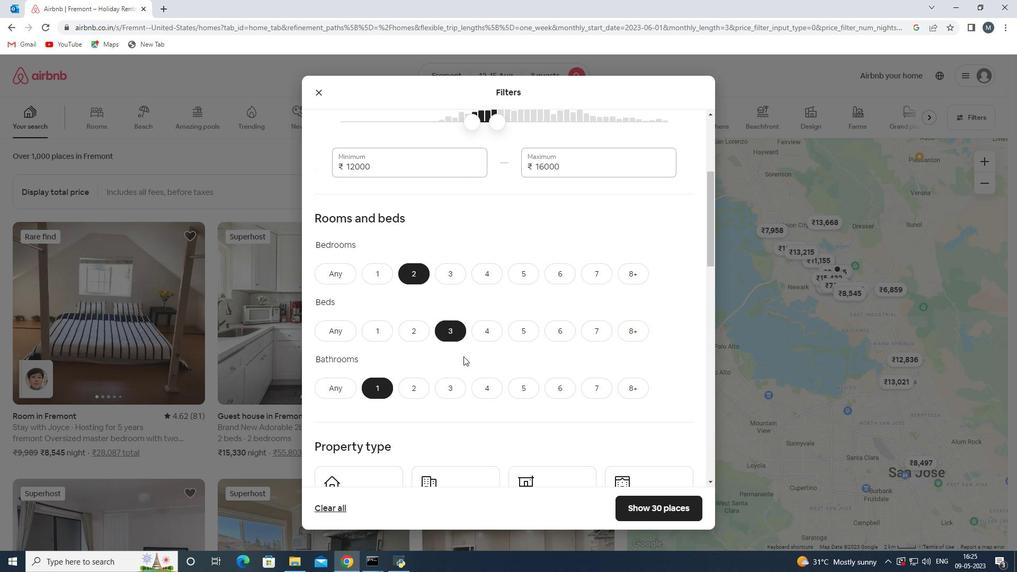 
Action: Mouse scrolled (464, 353) with delta (0, 0)
Screenshot: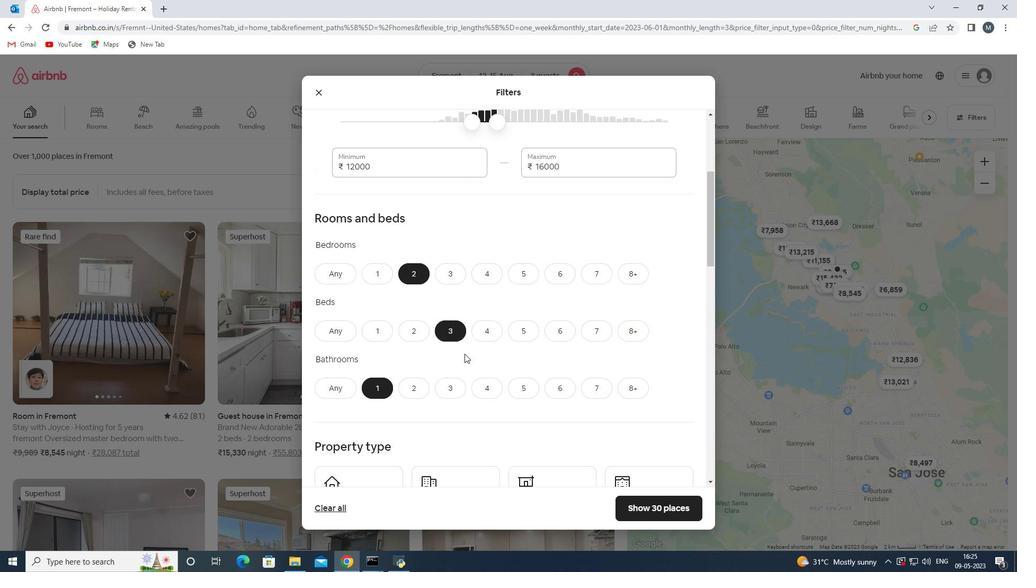 
Action: Mouse moved to (464, 354)
Screenshot: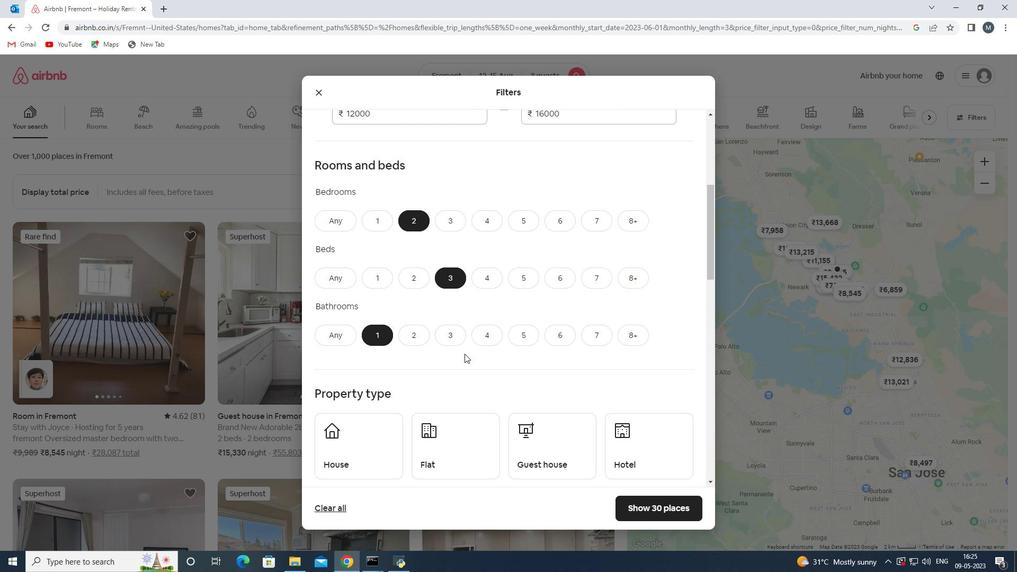 
Action: Mouse scrolled (464, 353) with delta (0, 0)
Screenshot: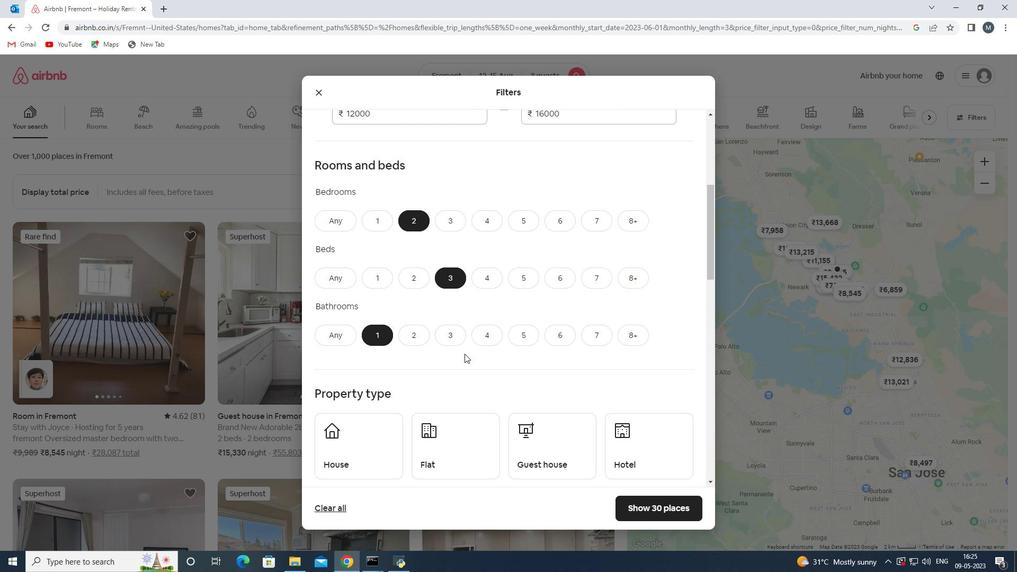 
Action: Mouse moved to (387, 393)
Screenshot: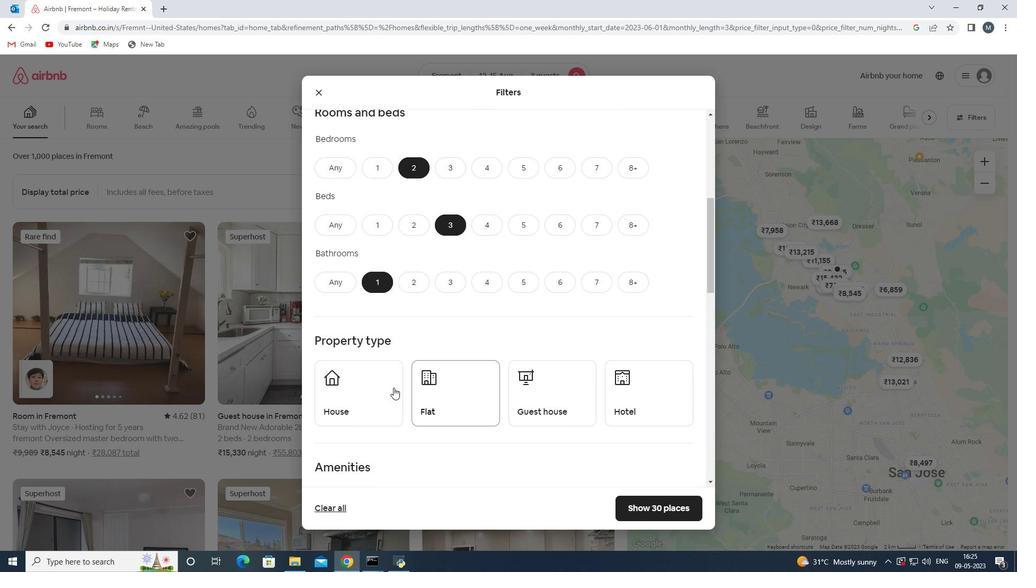 
Action: Mouse pressed left at (387, 393)
Screenshot: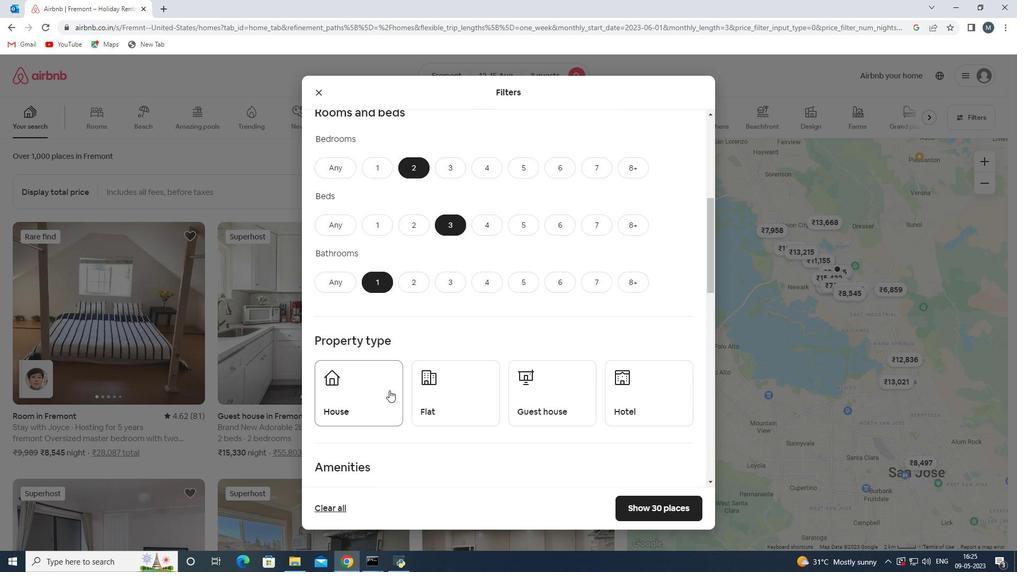 
Action: Mouse moved to (433, 395)
Screenshot: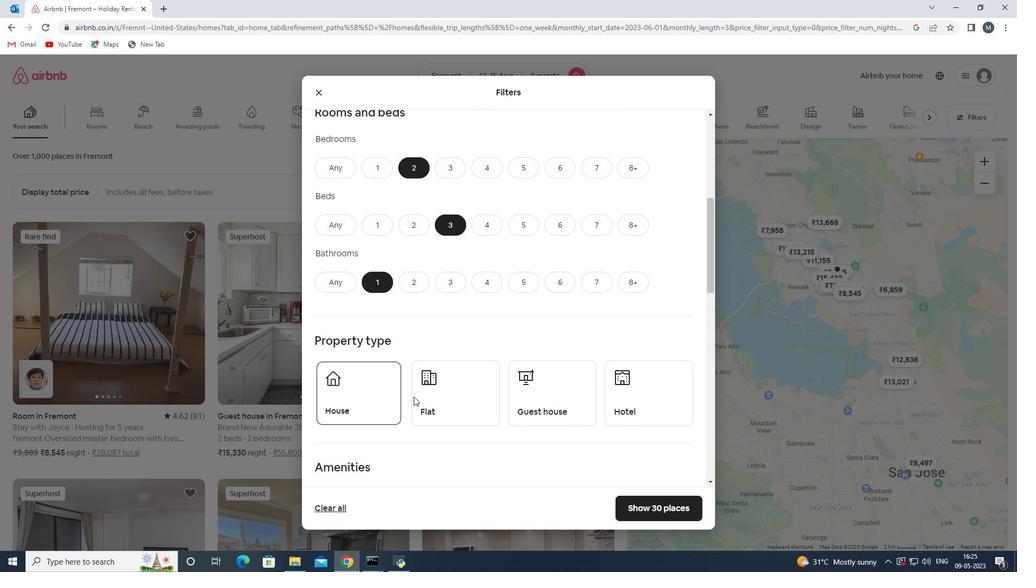 
Action: Mouse pressed left at (433, 395)
Screenshot: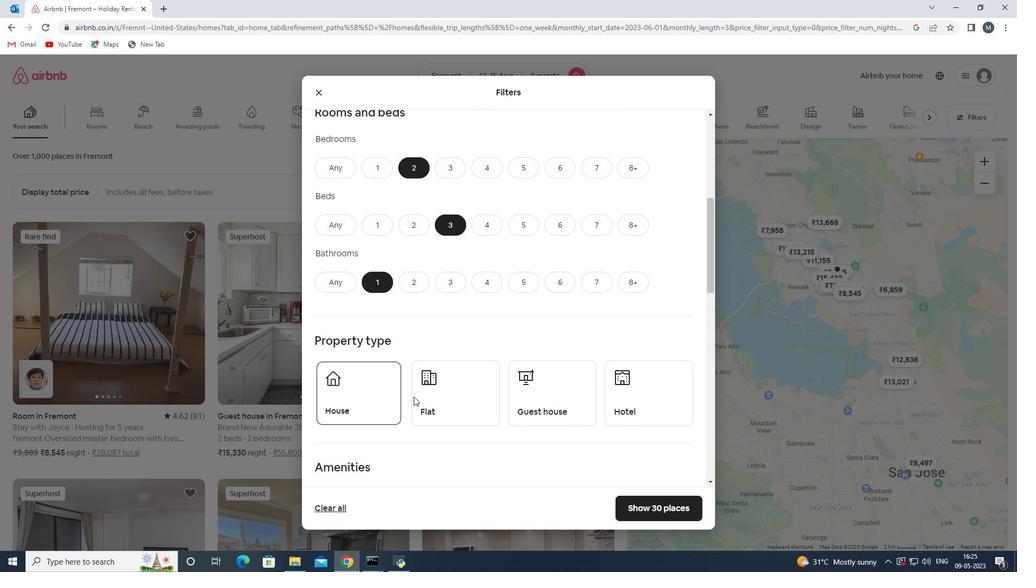 
Action: Mouse moved to (570, 397)
Screenshot: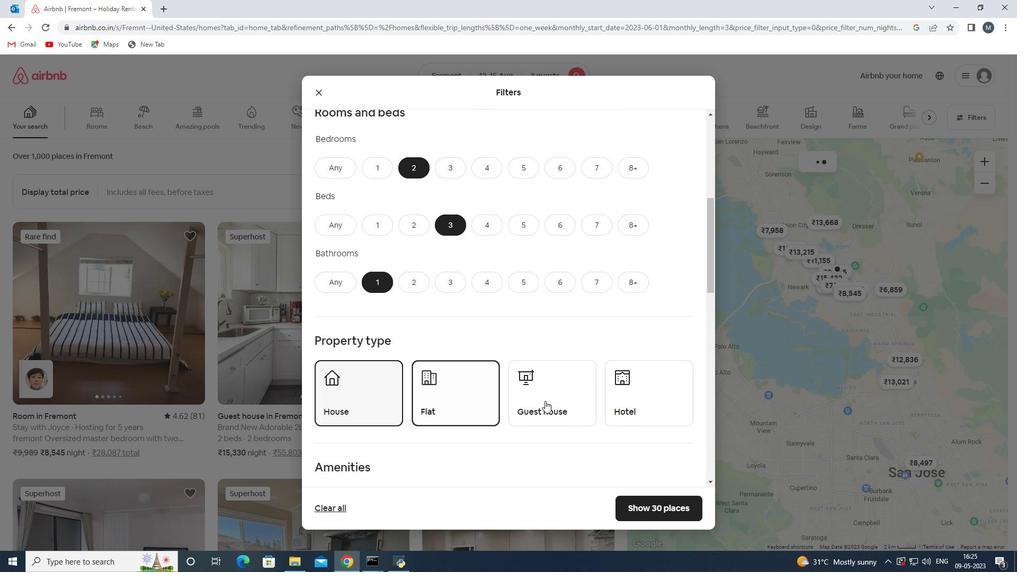 
Action: Mouse pressed left at (570, 397)
Screenshot: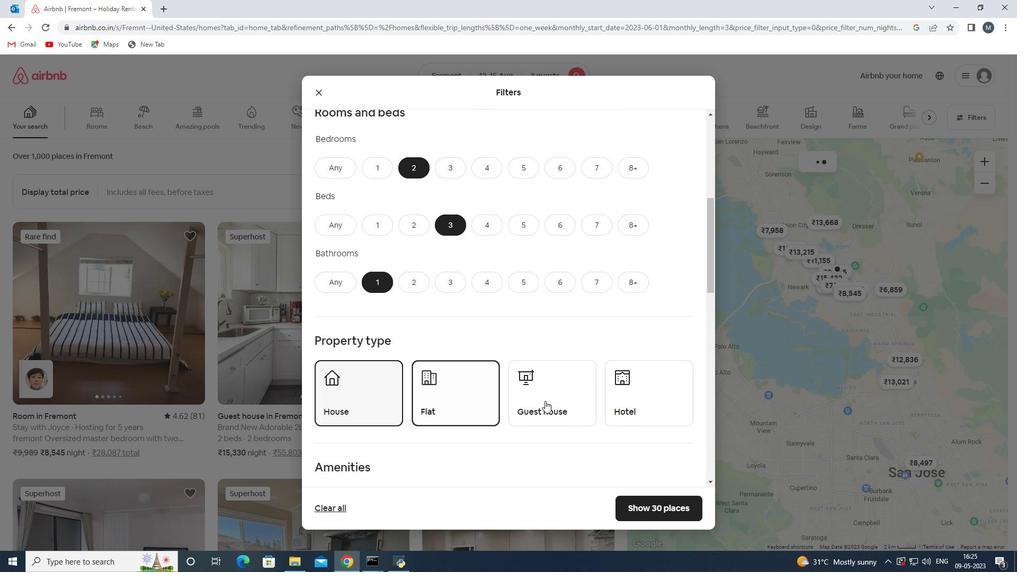 
Action: Mouse moved to (455, 385)
Screenshot: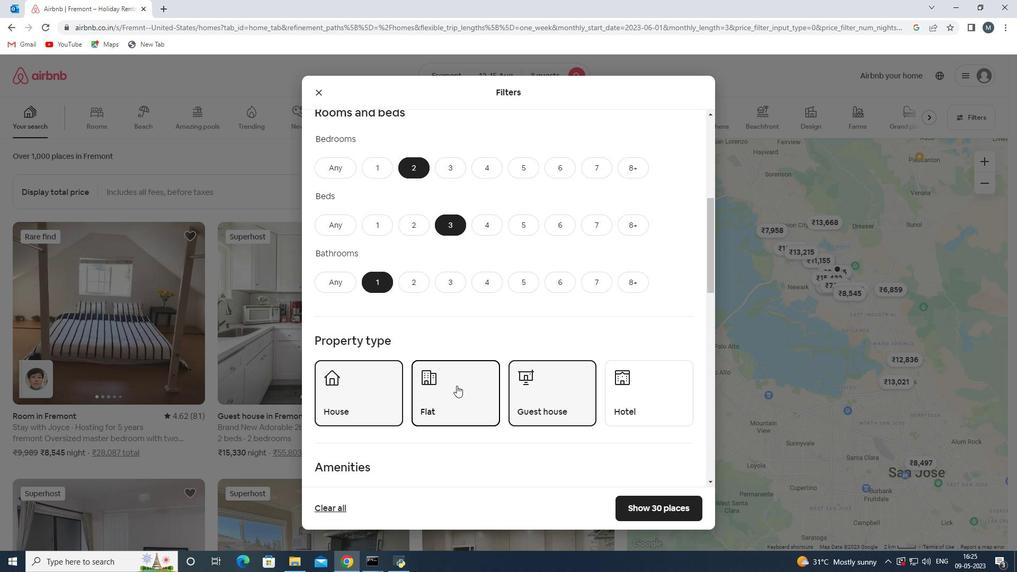 
Action: Mouse scrolled (455, 384) with delta (0, 0)
Screenshot: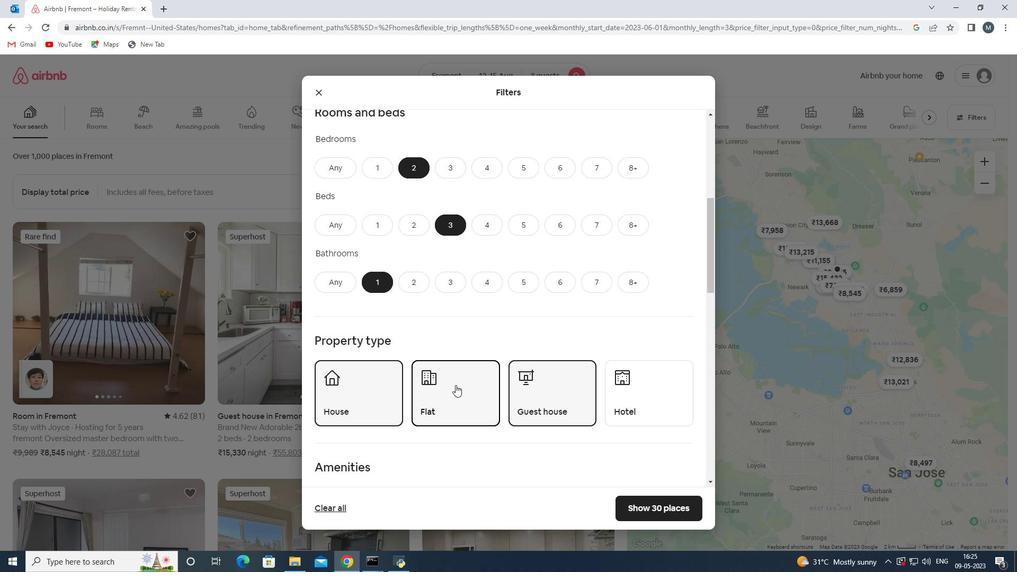
Action: Mouse moved to (449, 382)
Screenshot: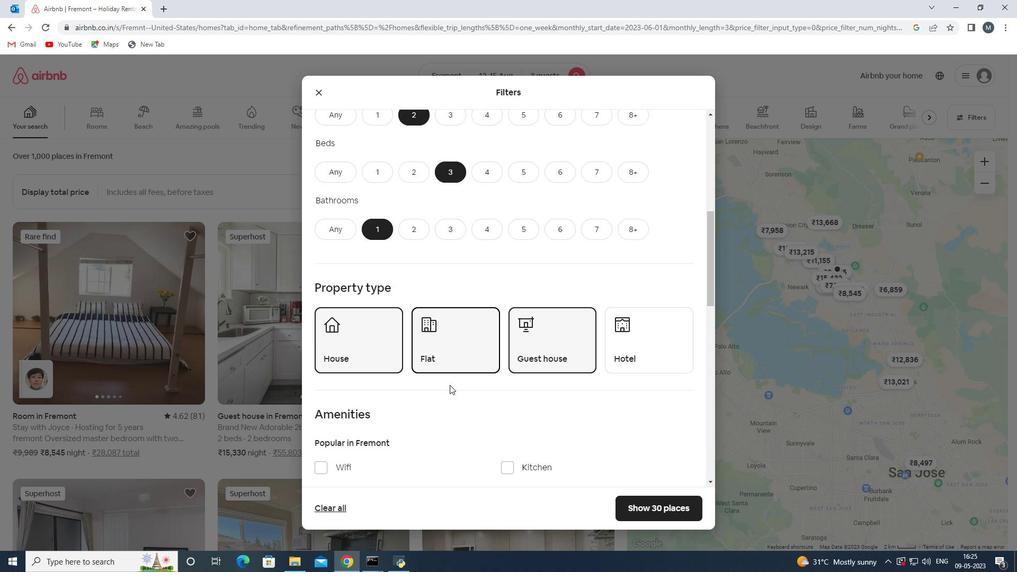 
Action: Mouse scrolled (449, 381) with delta (0, 0)
Screenshot: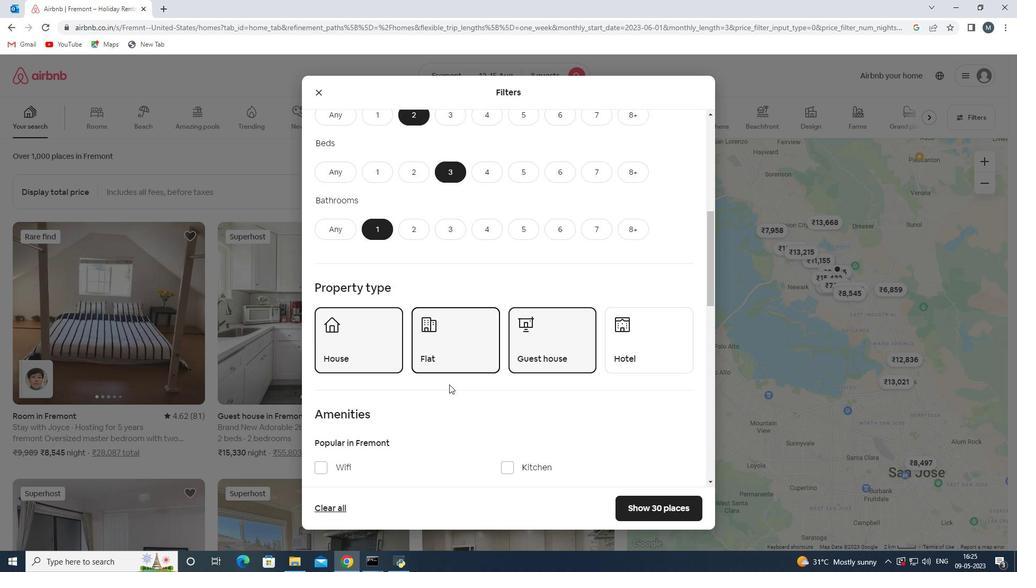 
Action: Mouse scrolled (449, 381) with delta (0, 0)
Screenshot: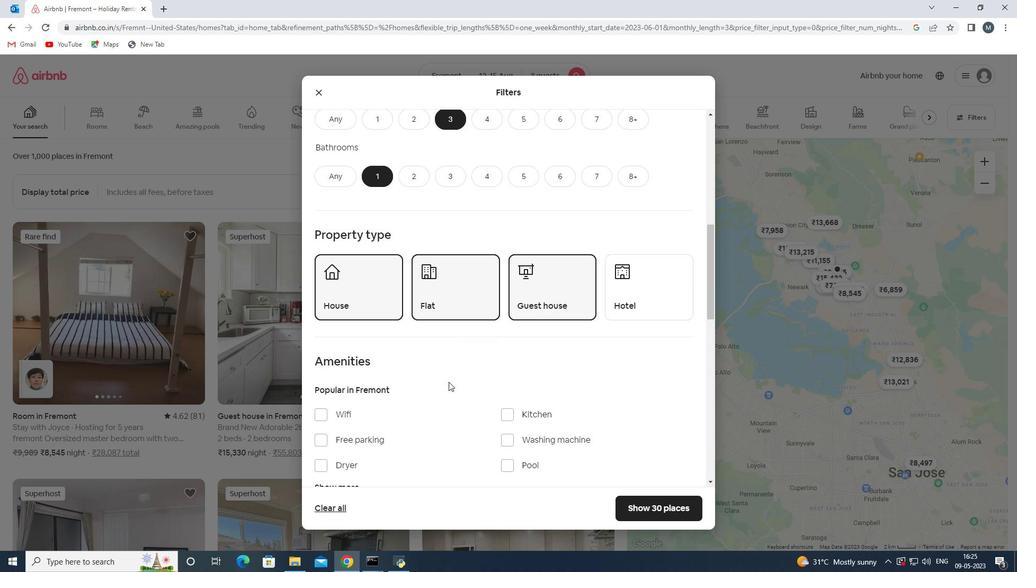 
Action: Mouse moved to (376, 422)
Screenshot: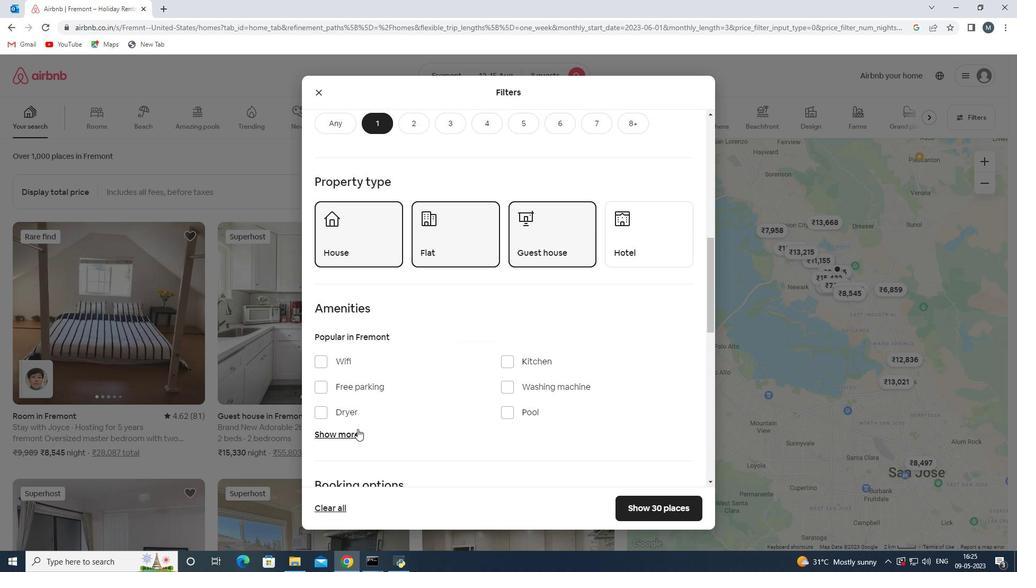 
Action: Mouse scrolled (376, 421) with delta (0, 0)
Screenshot: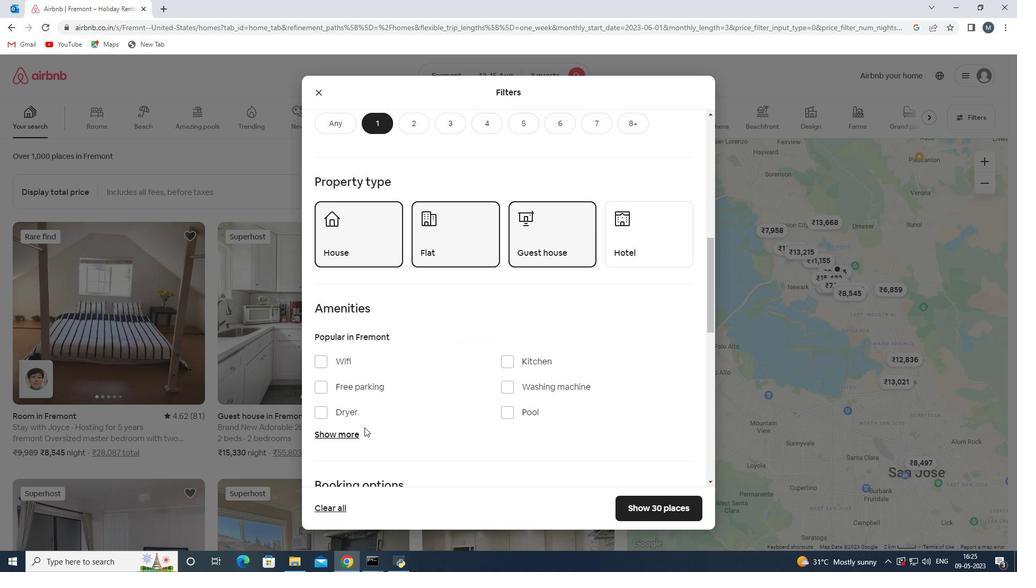 
Action: Mouse scrolled (376, 421) with delta (0, 0)
Screenshot: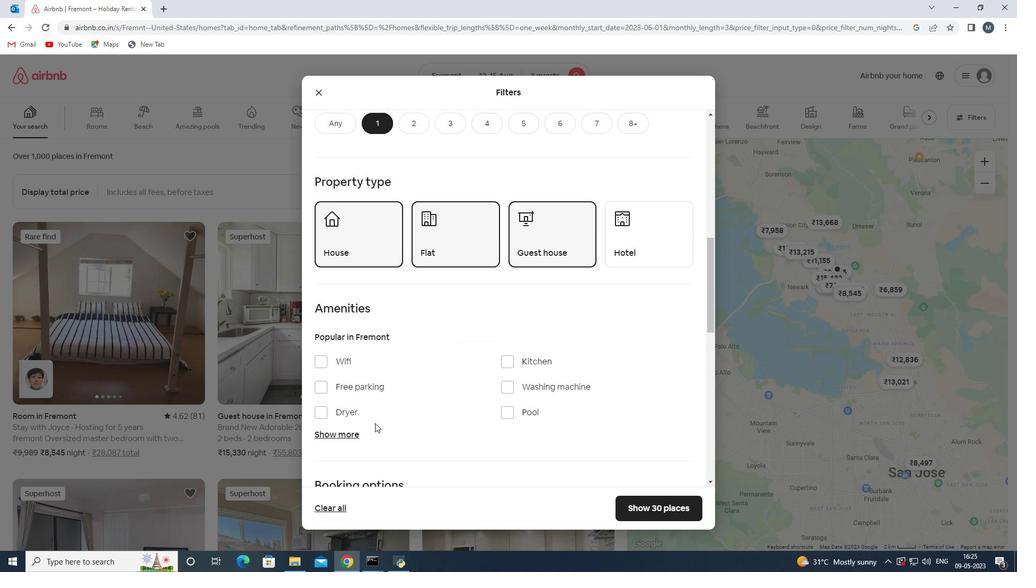 
Action: Mouse moved to (379, 420)
Screenshot: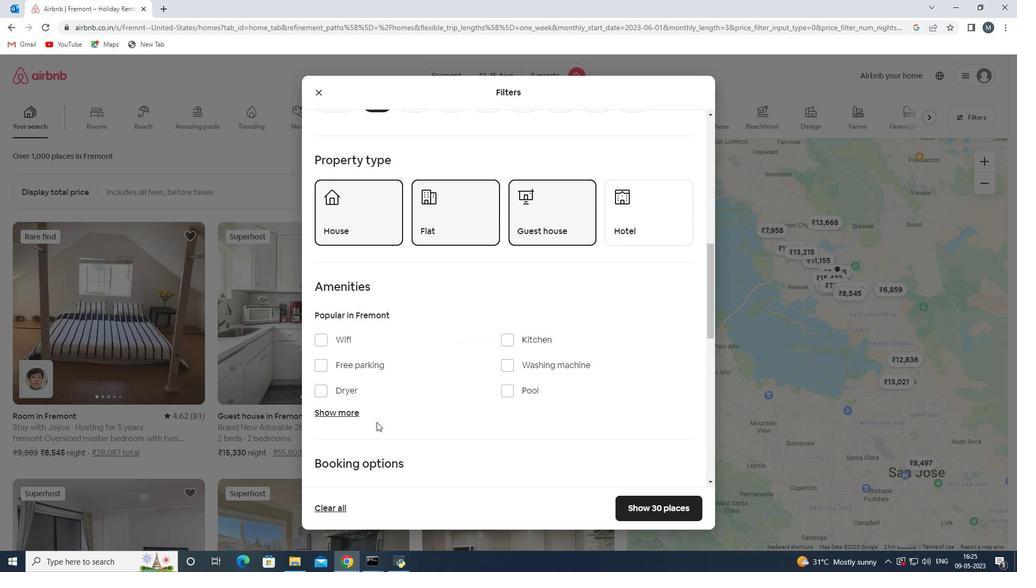 
Action: Mouse scrolled (379, 420) with delta (0, 0)
Screenshot: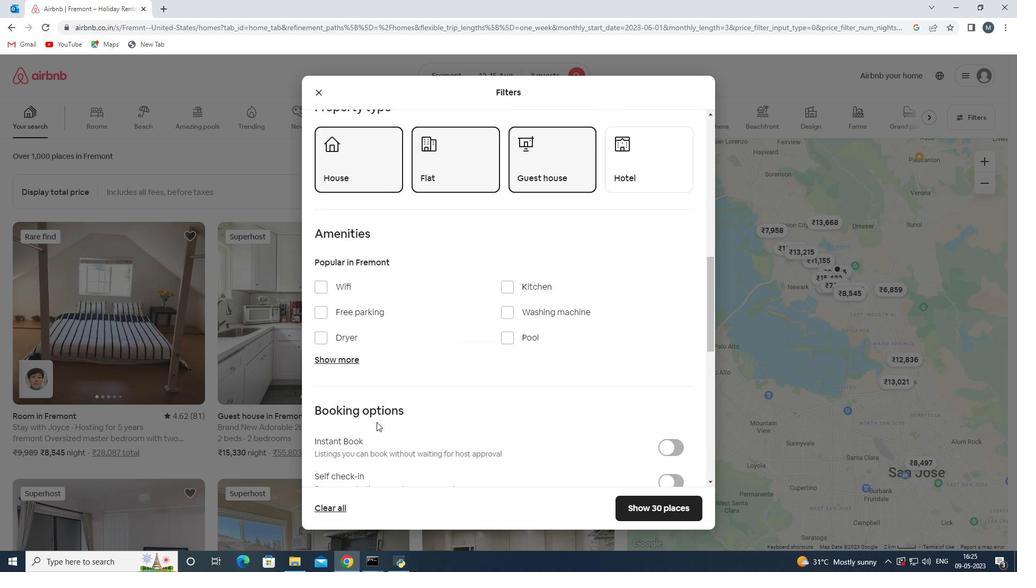 
Action: Mouse scrolled (379, 420) with delta (0, 0)
Screenshot: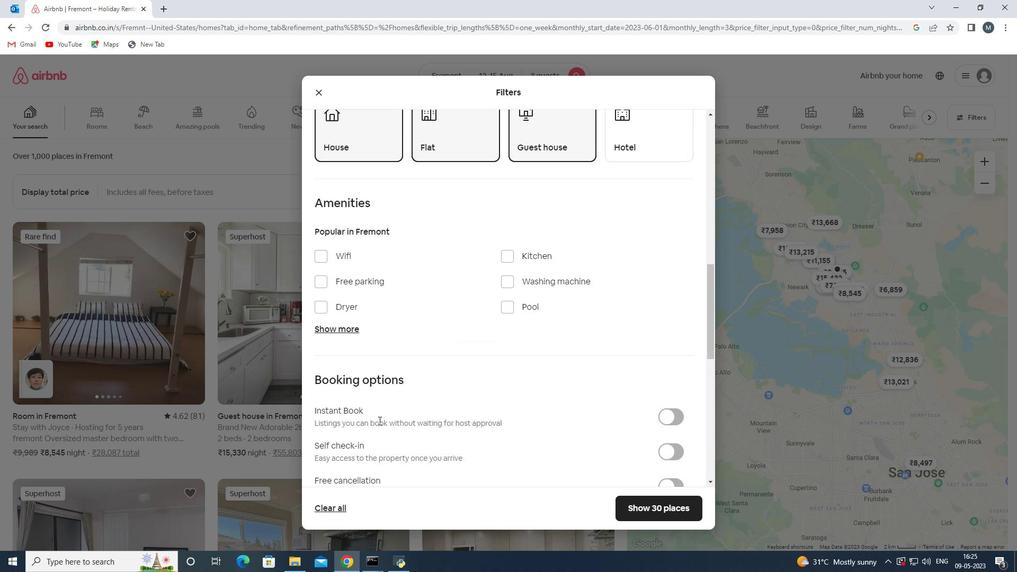 
Action: Mouse moved to (670, 342)
Screenshot: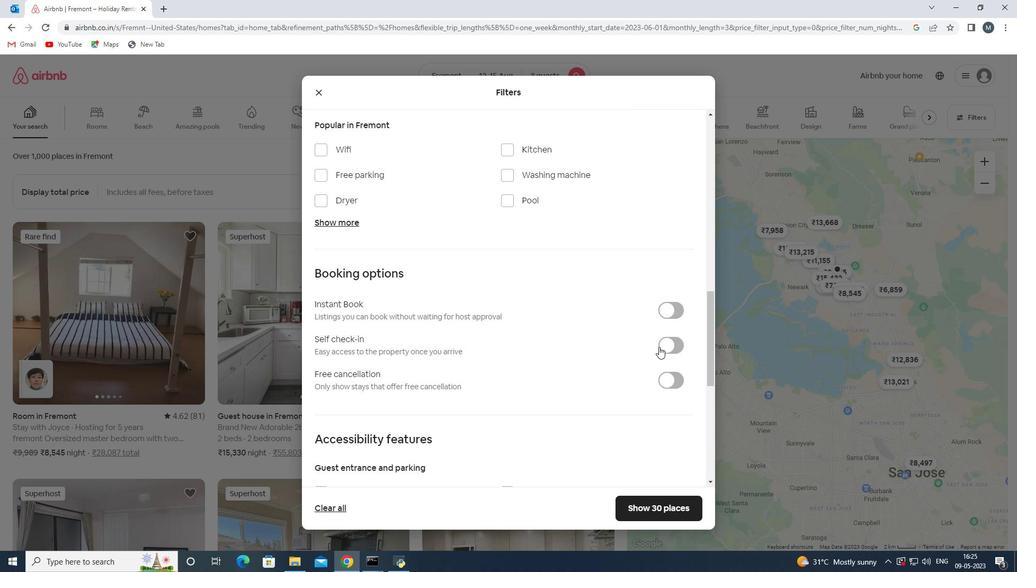 
Action: Mouse pressed left at (670, 342)
Screenshot: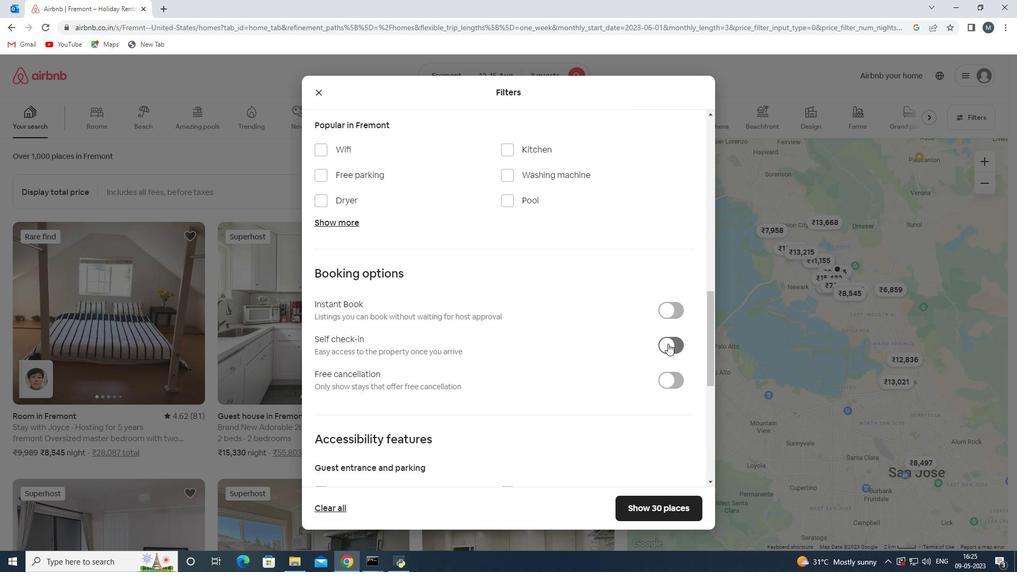 
Action: Mouse moved to (467, 377)
Screenshot: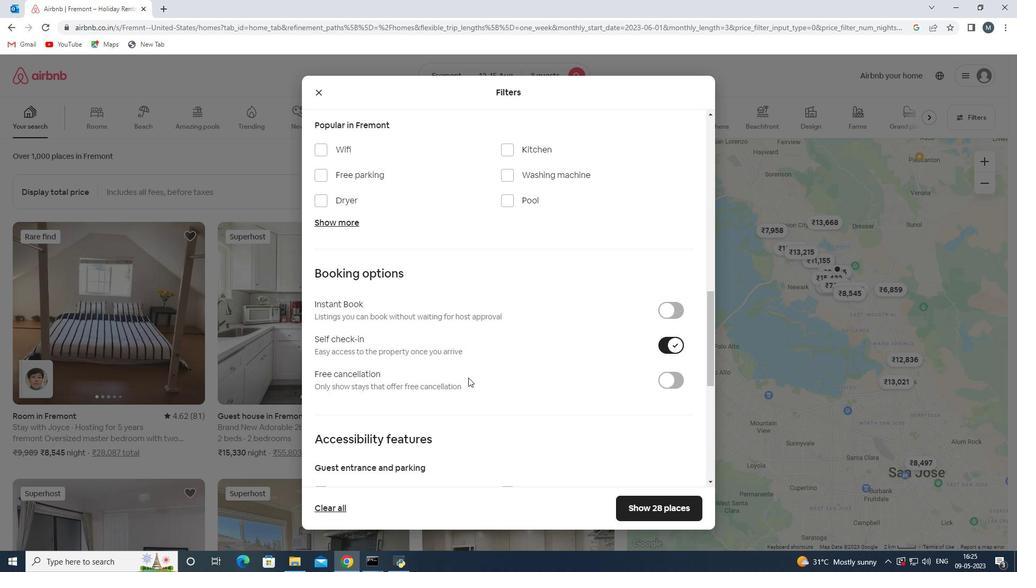 
Action: Mouse scrolled (467, 377) with delta (0, 0)
Screenshot: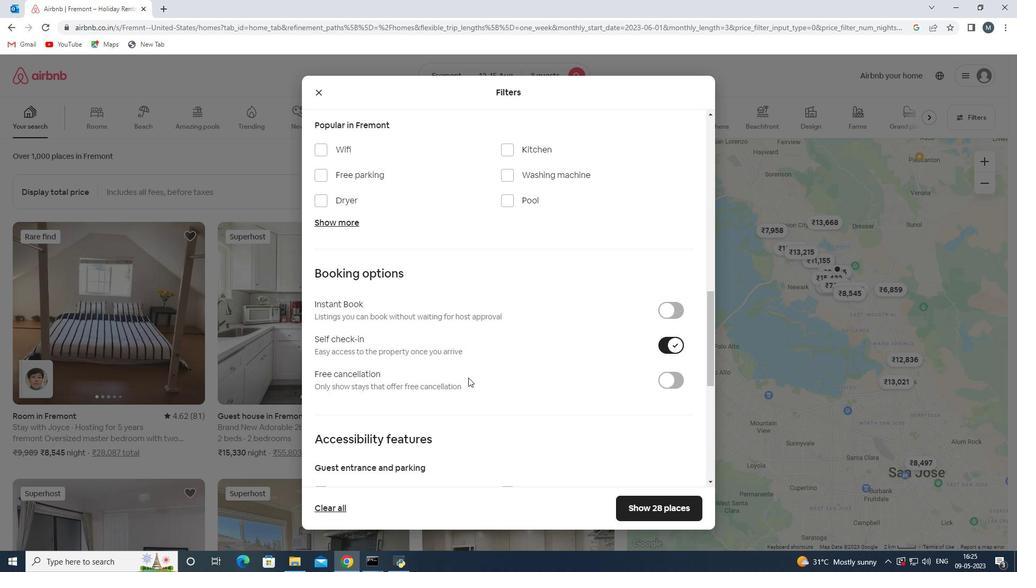 
Action: Mouse moved to (466, 378)
Screenshot: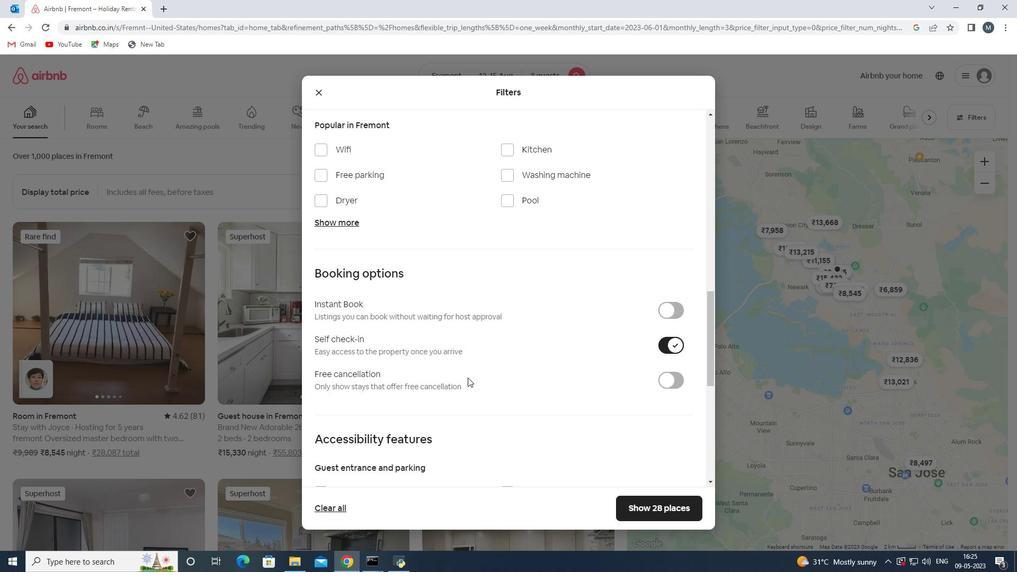 
Action: Mouse scrolled (466, 377) with delta (0, 0)
Screenshot: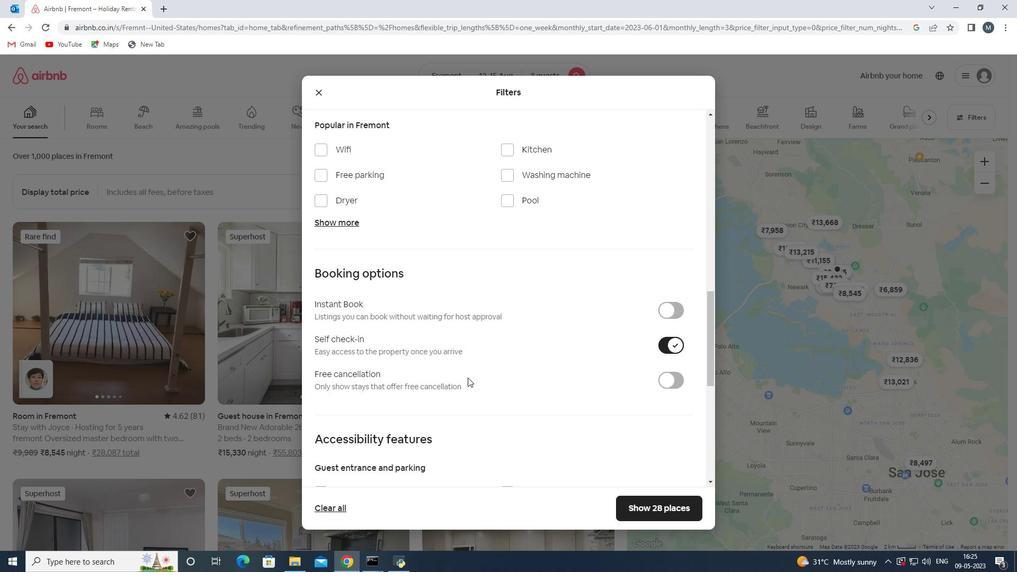 
Action: Mouse moved to (465, 378)
Screenshot: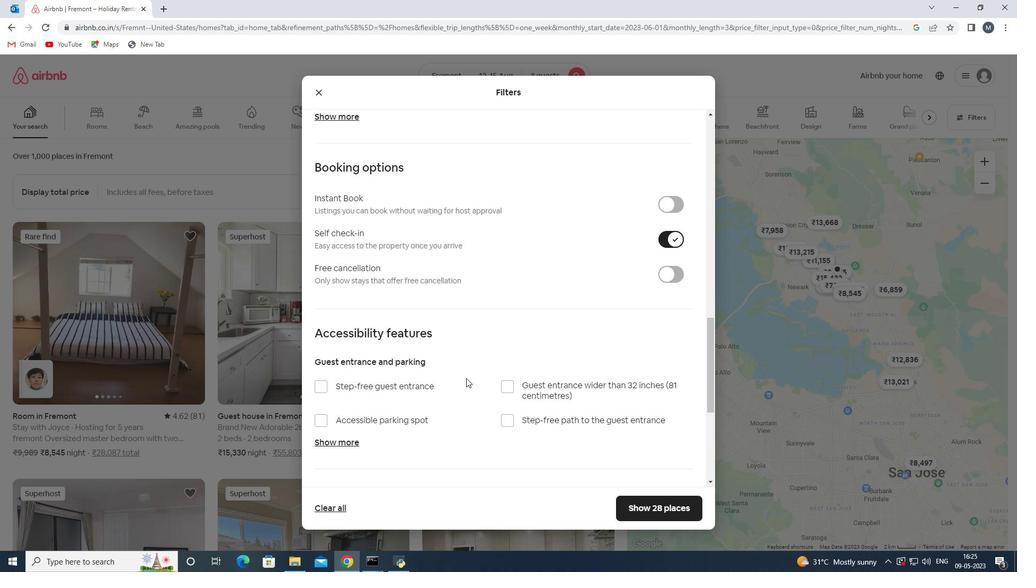 
Action: Mouse scrolled (465, 377) with delta (0, 0)
Screenshot: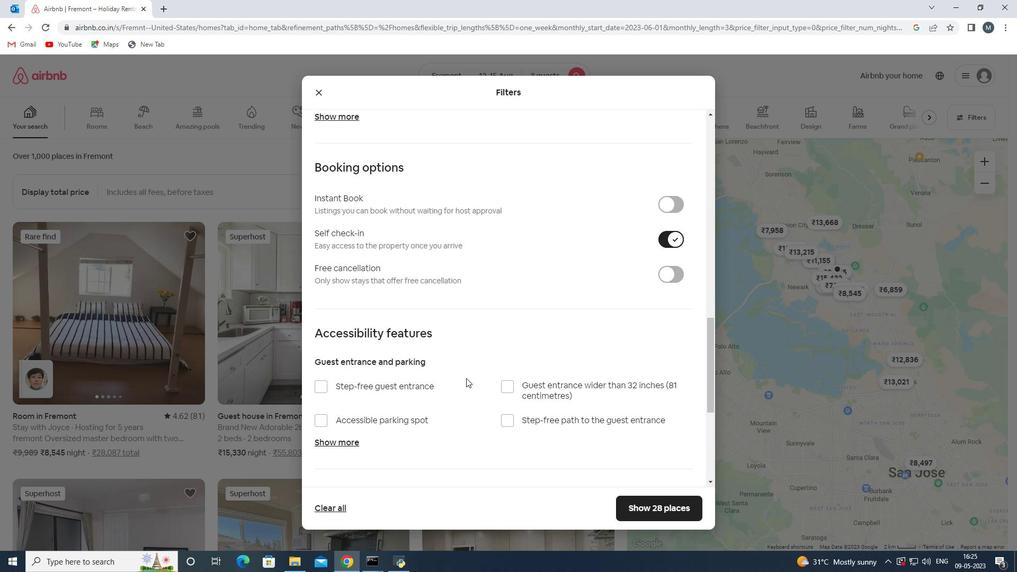 
Action: Mouse moved to (461, 381)
Screenshot: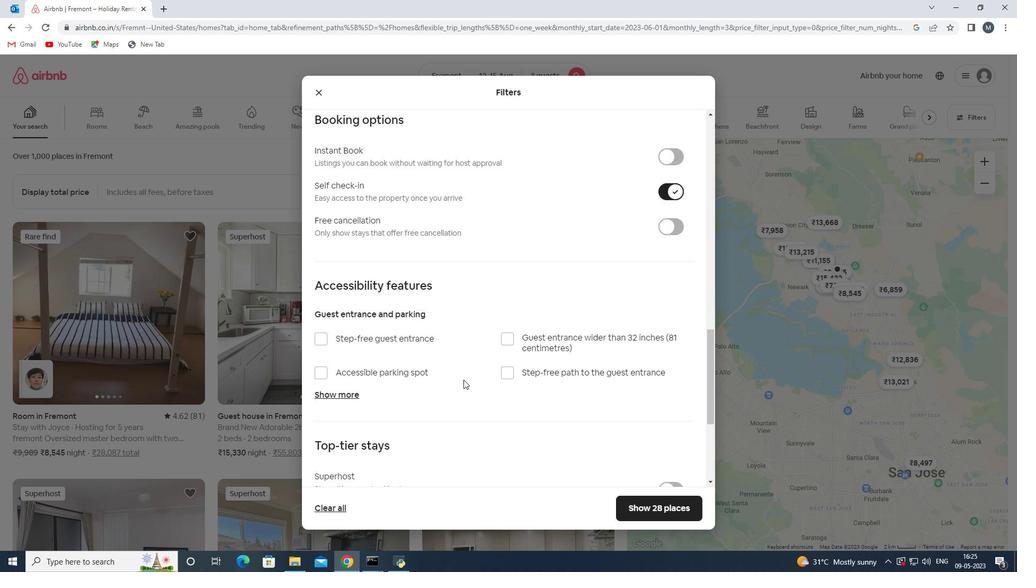 
Action: Mouse scrolled (461, 380) with delta (0, 0)
Screenshot: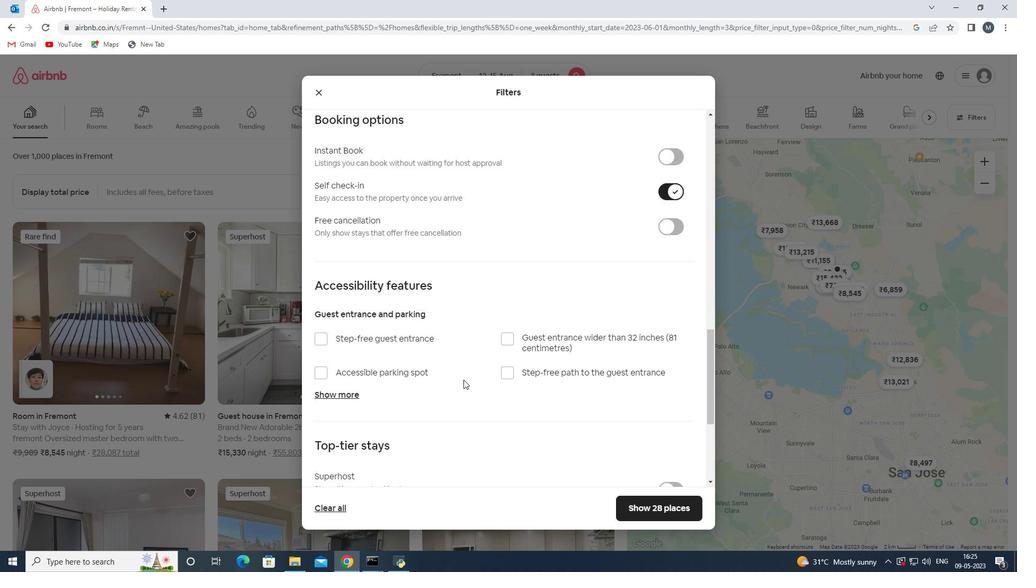 
Action: Mouse moved to (460, 382)
Screenshot: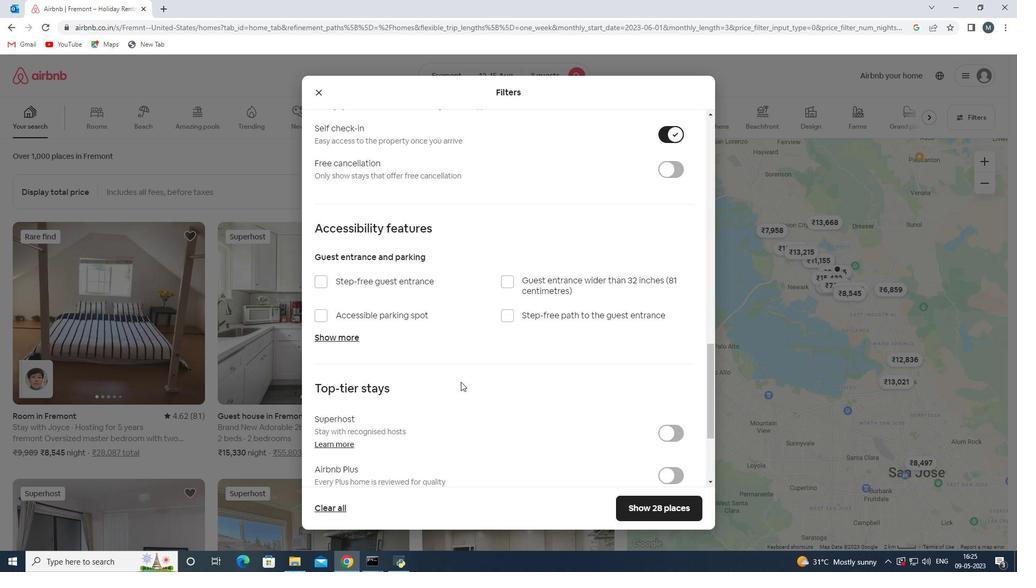 
Action: Mouse scrolled (460, 382) with delta (0, 0)
Screenshot: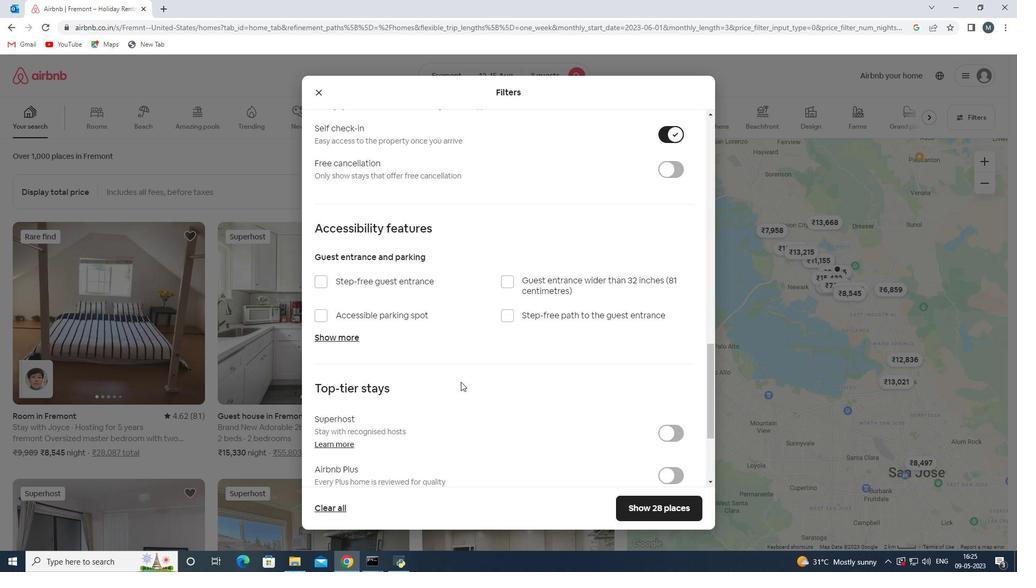 
Action: Mouse scrolled (460, 382) with delta (0, 0)
Screenshot: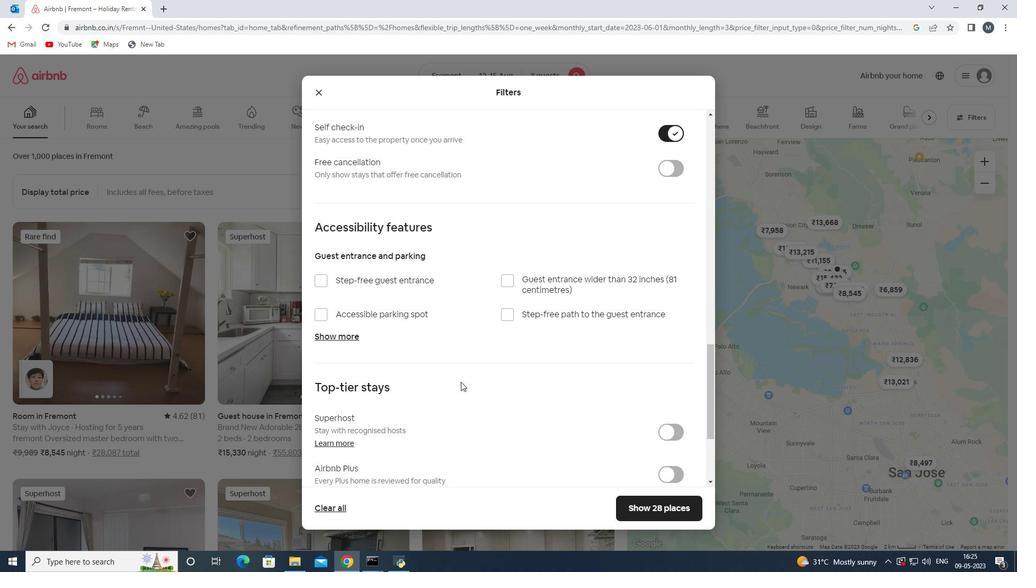 
Action: Mouse moved to (460, 382)
Screenshot: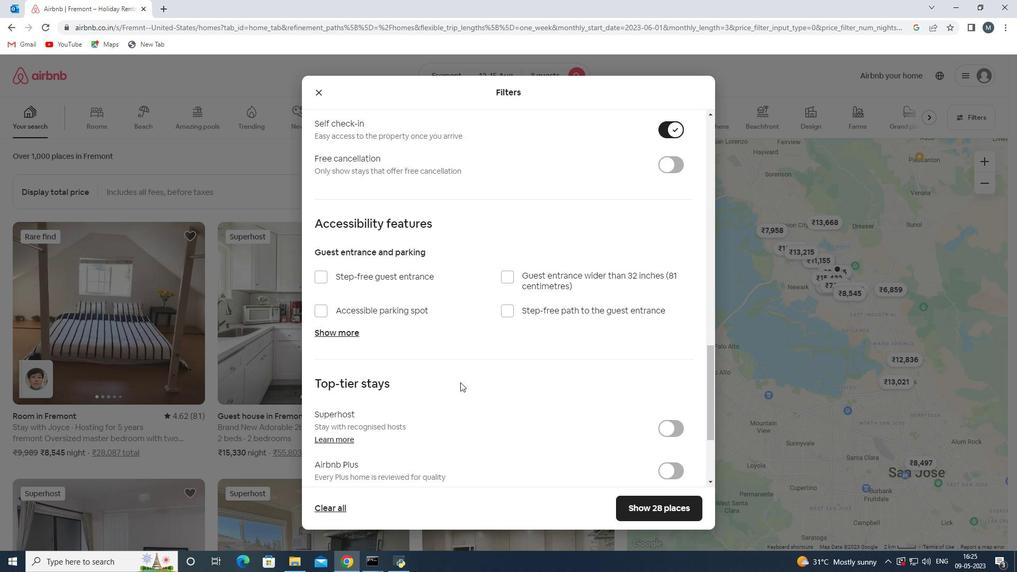 
Action: Mouse scrolled (460, 382) with delta (0, 0)
Screenshot: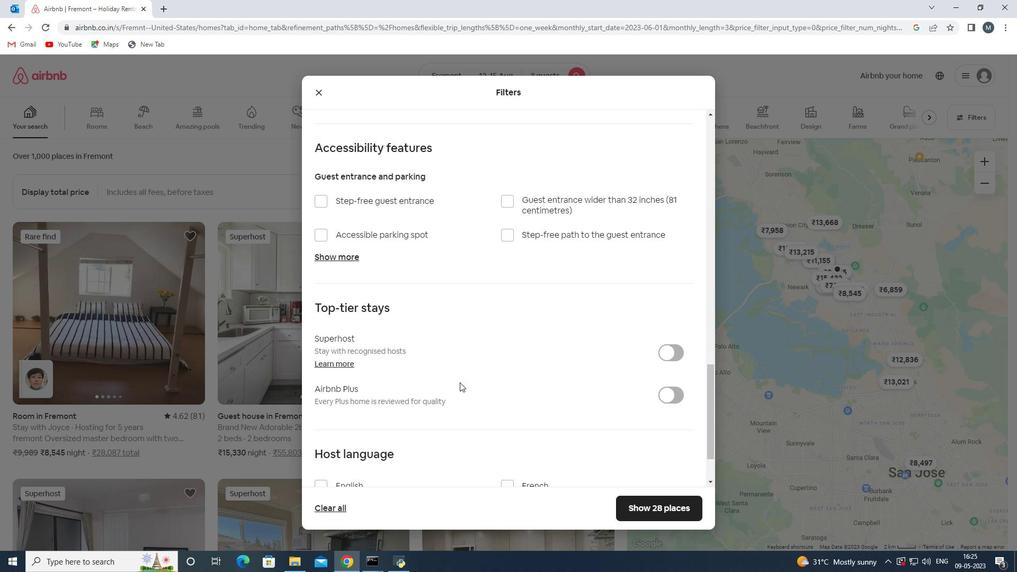 
Action: Mouse moved to (458, 383)
Screenshot: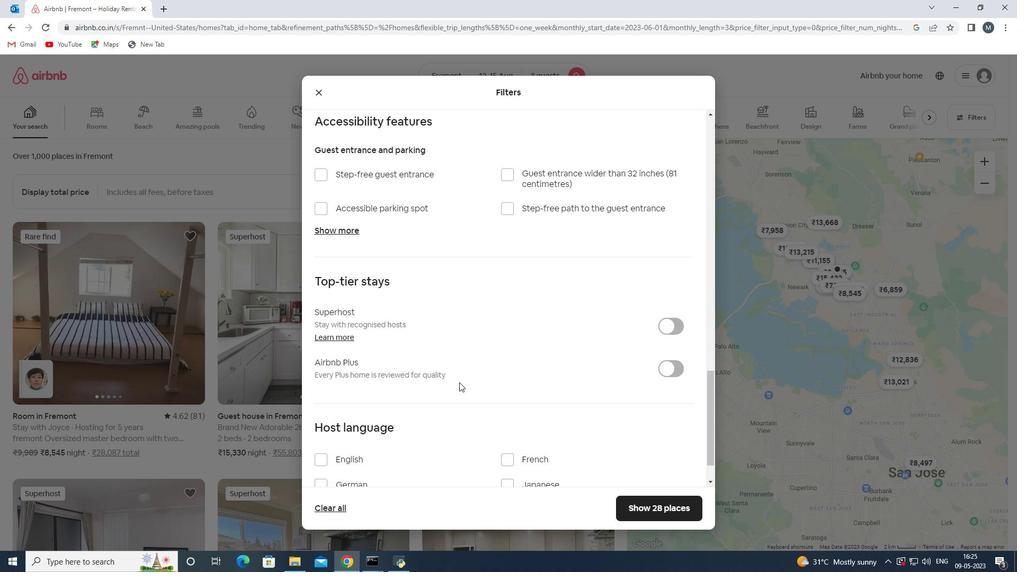 
Action: Mouse scrolled (458, 382) with delta (0, 0)
Screenshot: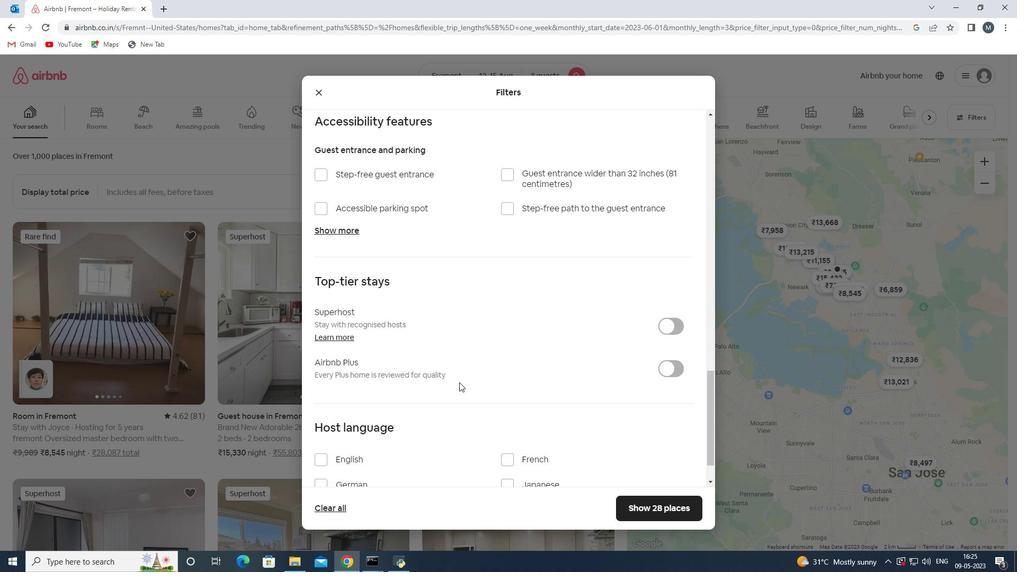
Action: Mouse moved to (333, 411)
Screenshot: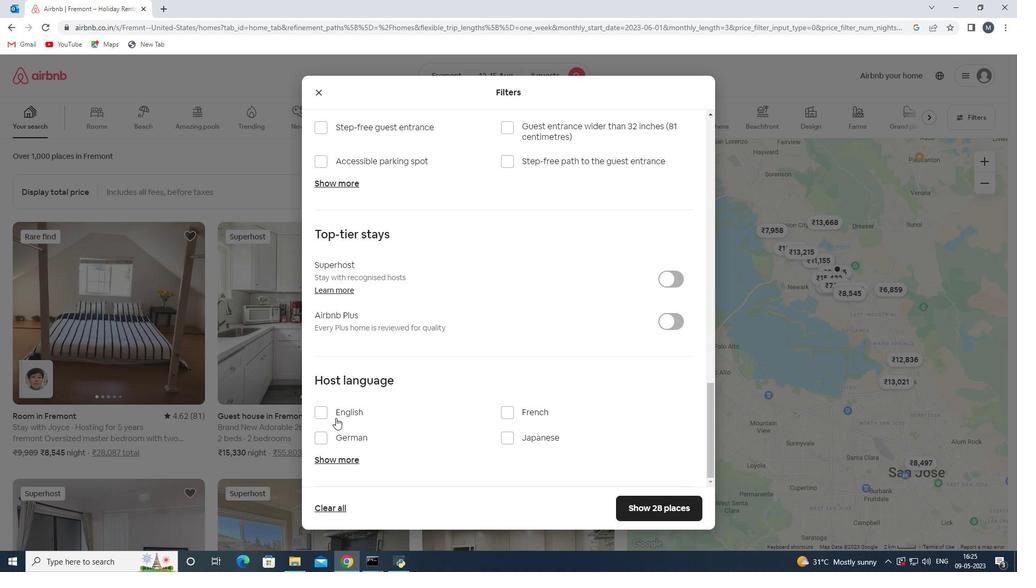 
Action: Mouse pressed left at (333, 411)
Screenshot: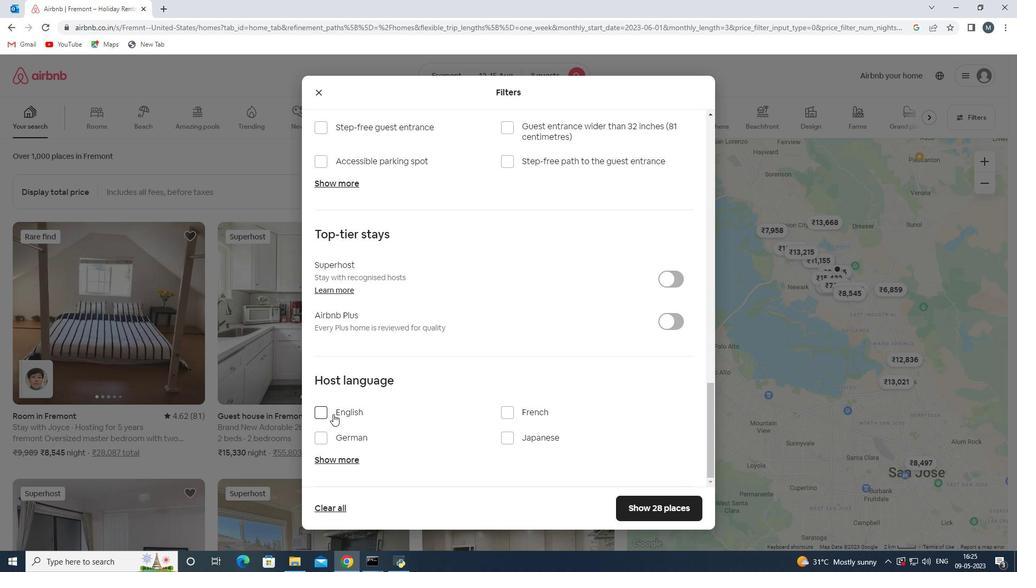 
Action: Mouse moved to (641, 511)
Screenshot: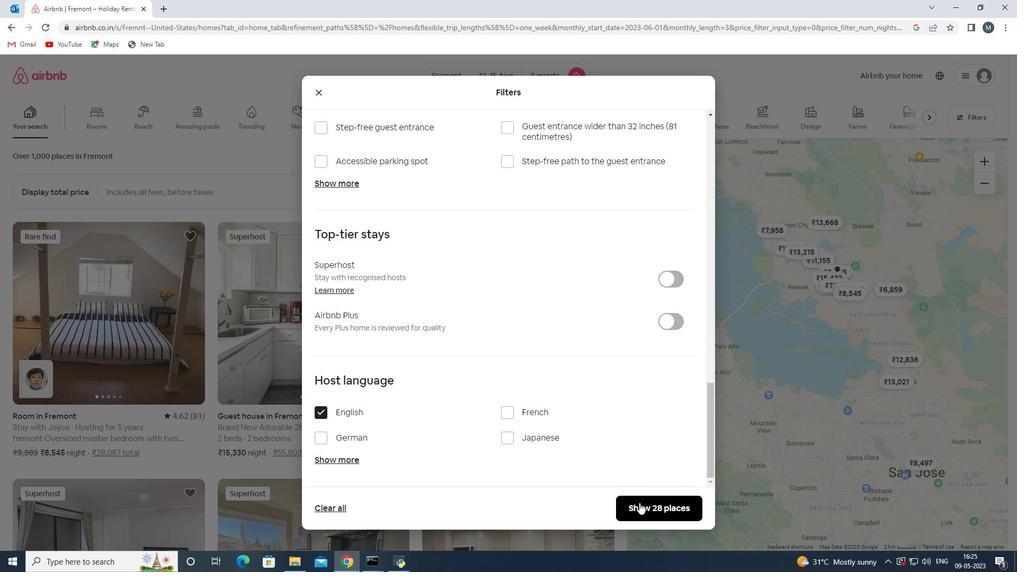 
Action: Mouse pressed left at (641, 511)
Screenshot: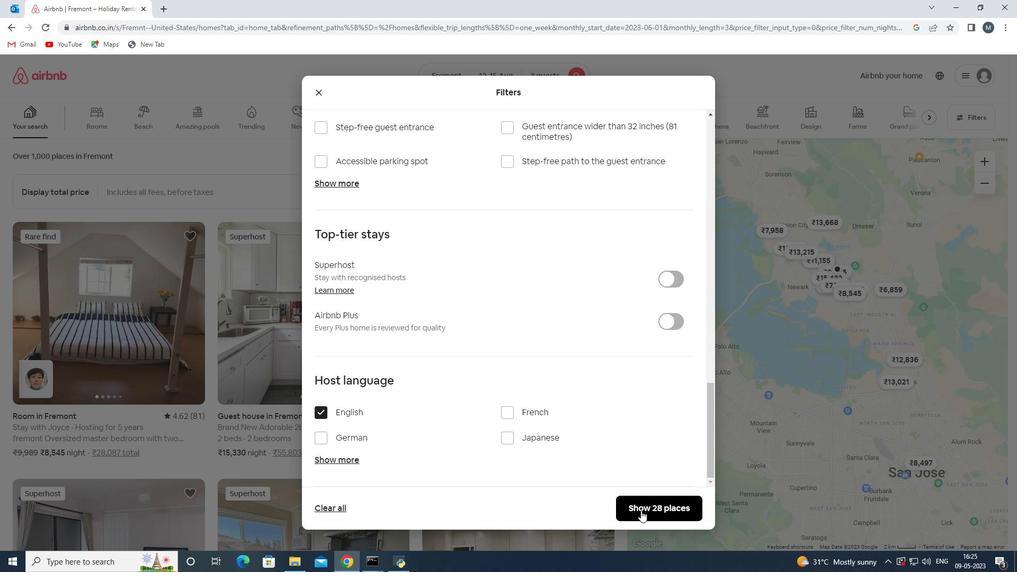 
Action: Mouse moved to (641, 508)
Screenshot: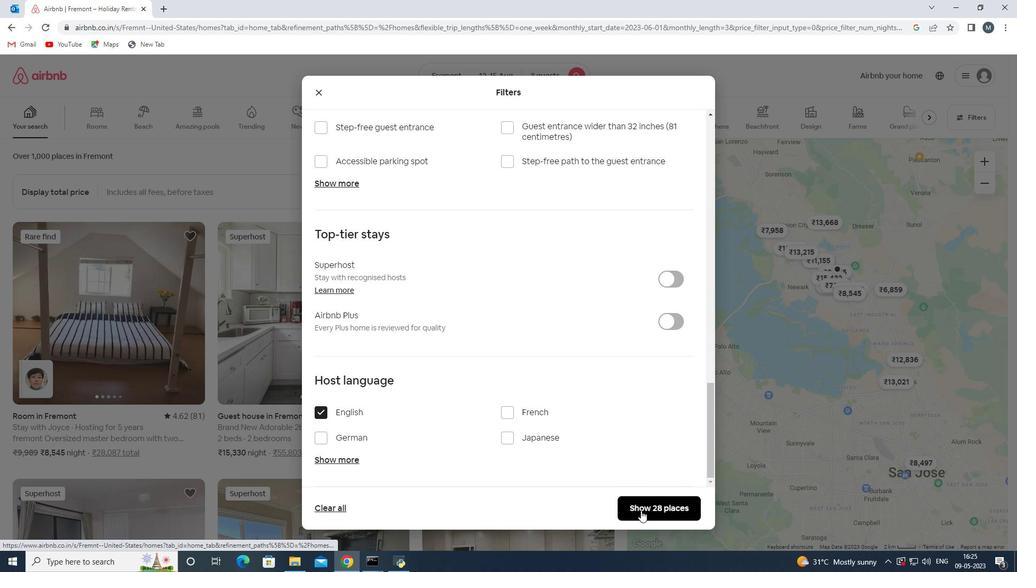 
